 Task: Look for space in Richmond Hill, Canada from 1st August, 2023 to 5th August, 2023 for 3 adults, 1 child in price range Rs.13000 to Rs.20000. Place can be entire place with 2 bedrooms having 3 beds and 2 bathrooms. Property type can be flatguest house, hotel. Booking option can be shelf check-in. Required host language is English.
Action: Mouse moved to (381, 71)
Screenshot: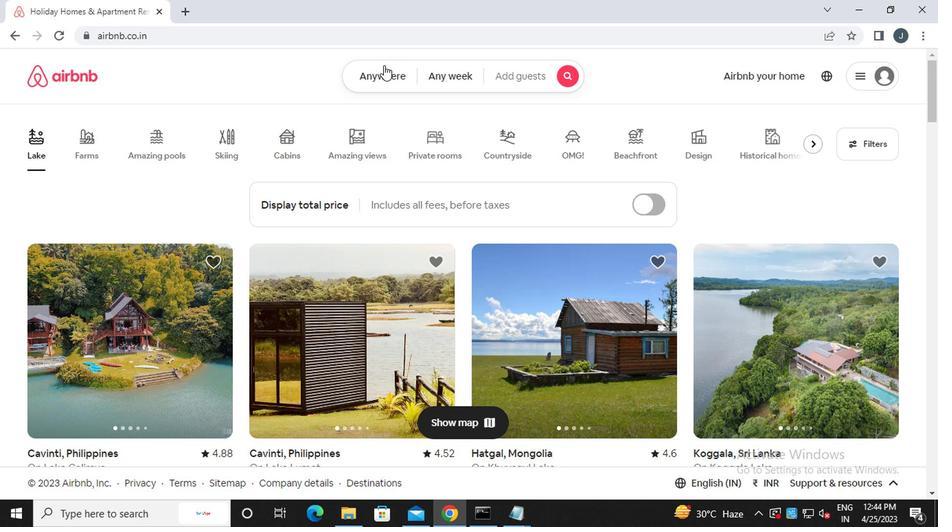 
Action: Mouse pressed left at (381, 71)
Screenshot: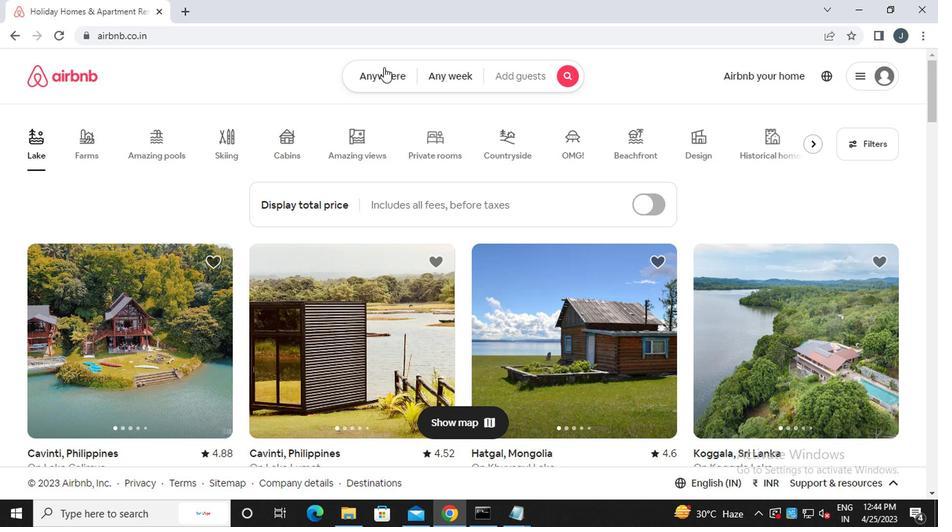 
Action: Mouse moved to (227, 133)
Screenshot: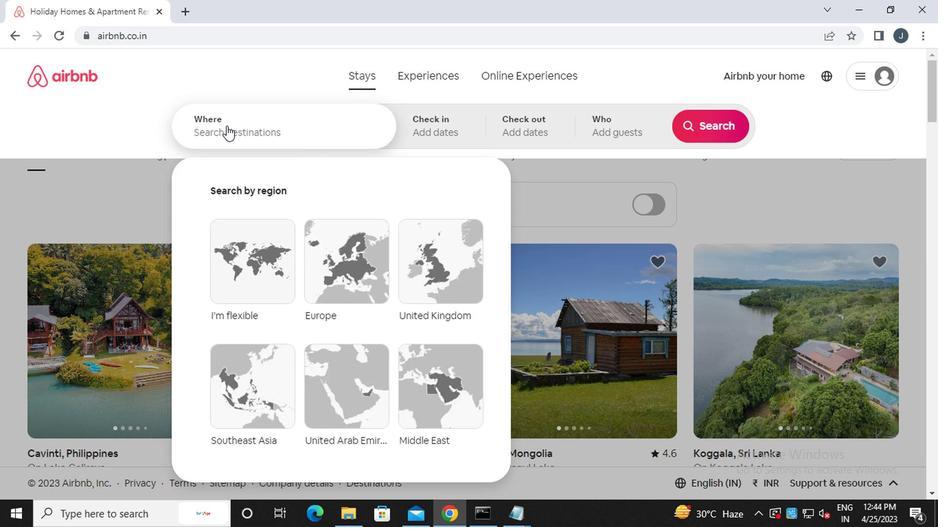 
Action: Mouse pressed left at (227, 133)
Screenshot: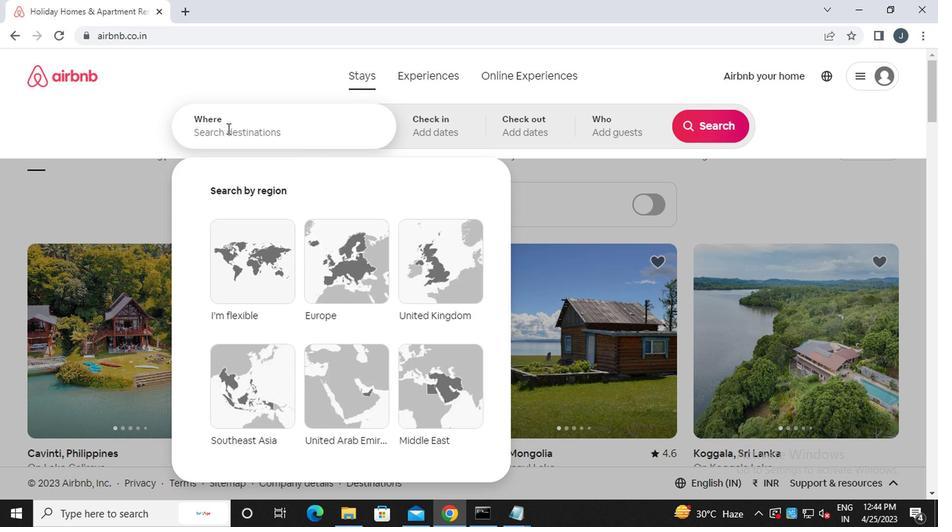 
Action: Mouse moved to (227, 134)
Screenshot: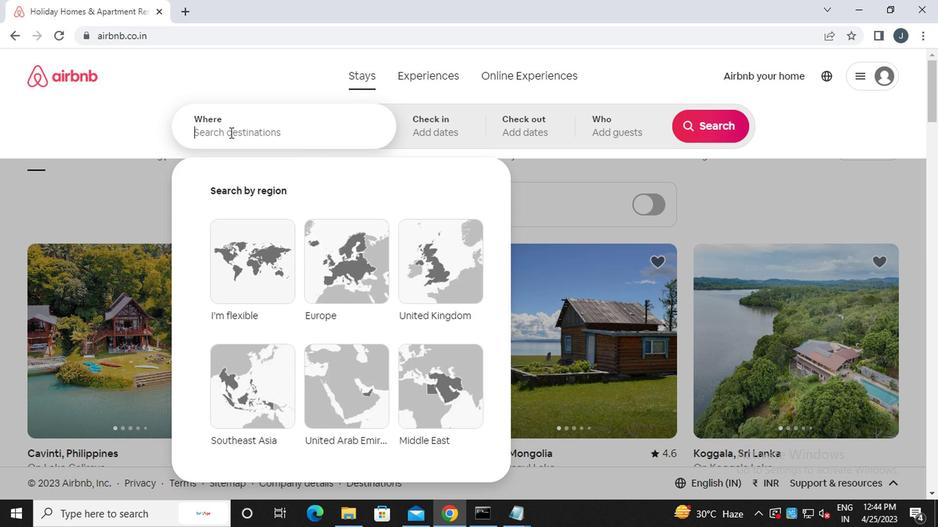 
Action: Key pressed r<Key.caps_lock>ichmond,<Key.caps_lock><Key.backspace><Key.space><Key.caps_lock>h<Key.caps_lock>ills<Key.backspace><Key.backspace><Key.backspace><Key.backspace><Key.backspace>h<Key.caps_lock>ils<Key.backspace>ls,<Key.caps_lock>c<Key.caps_lock>anada
Screenshot: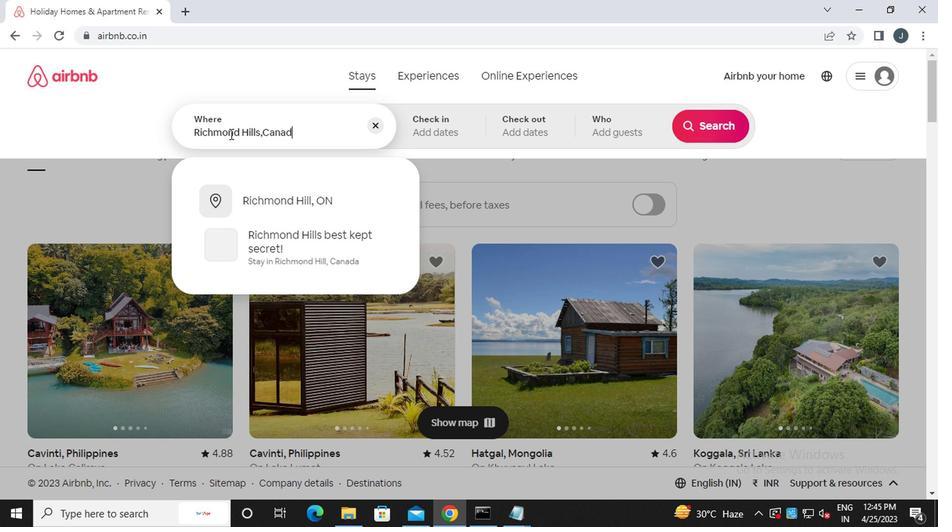 
Action: Mouse moved to (418, 131)
Screenshot: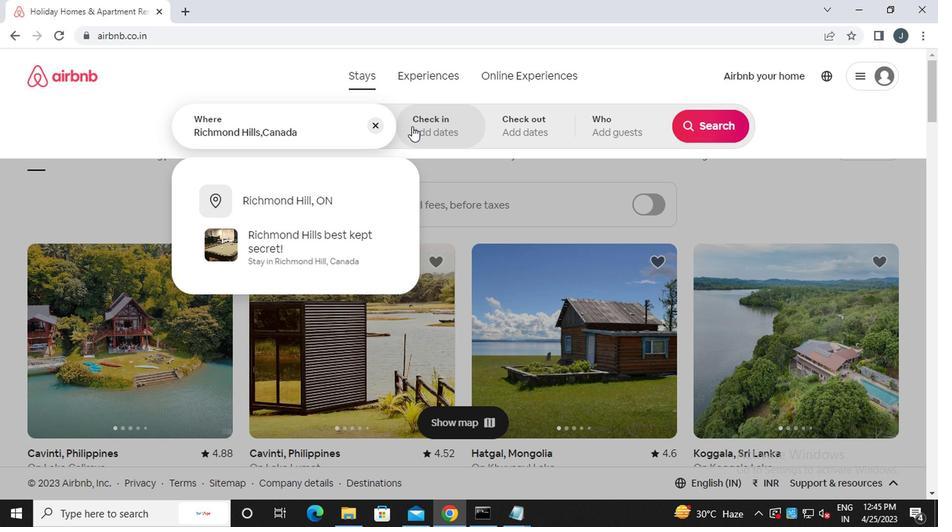 
Action: Mouse pressed left at (418, 131)
Screenshot: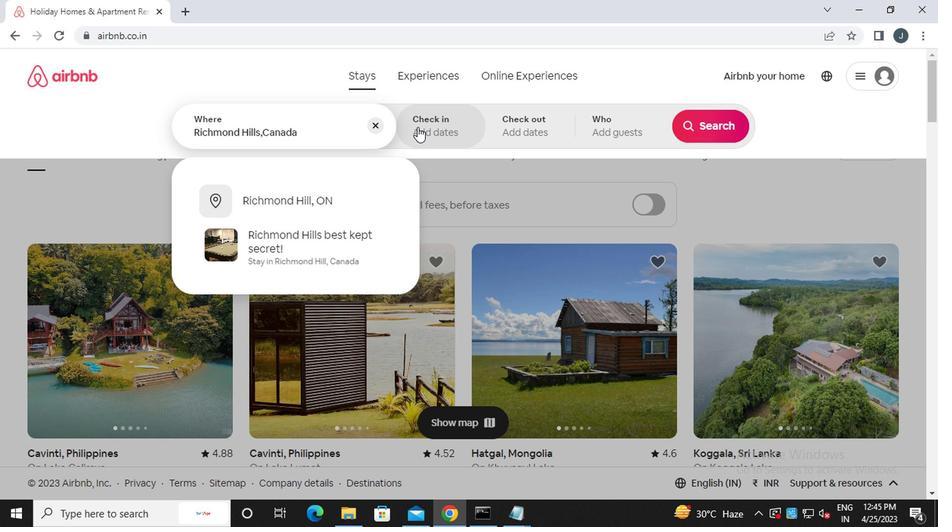 
Action: Mouse moved to (693, 241)
Screenshot: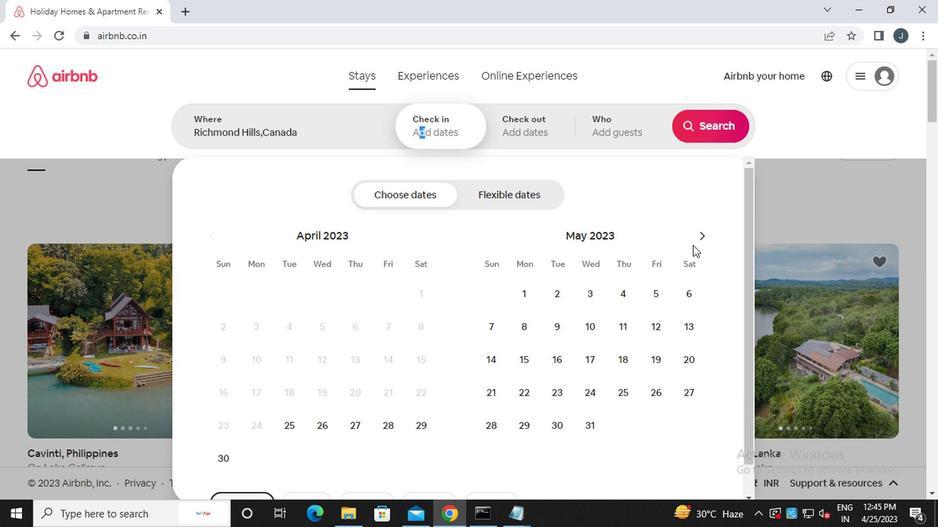 
Action: Mouse pressed left at (693, 241)
Screenshot: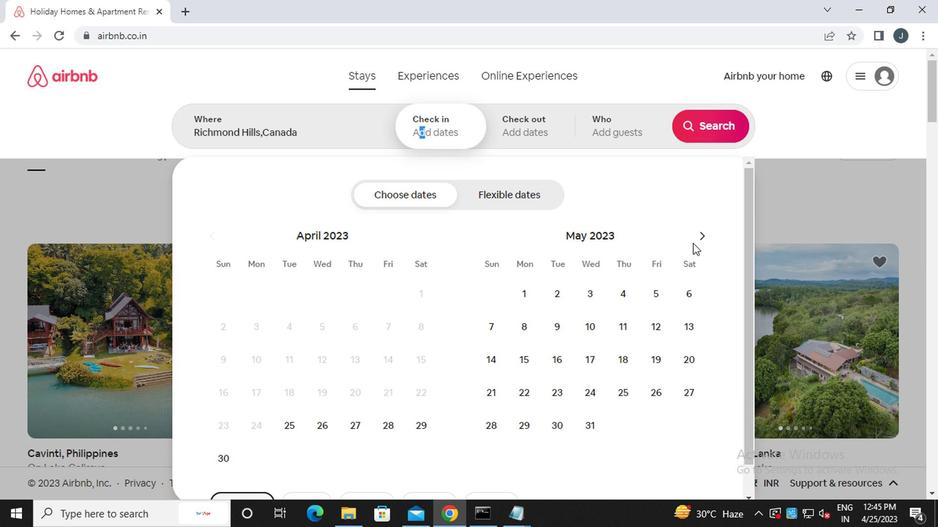 
Action: Mouse moved to (693, 241)
Screenshot: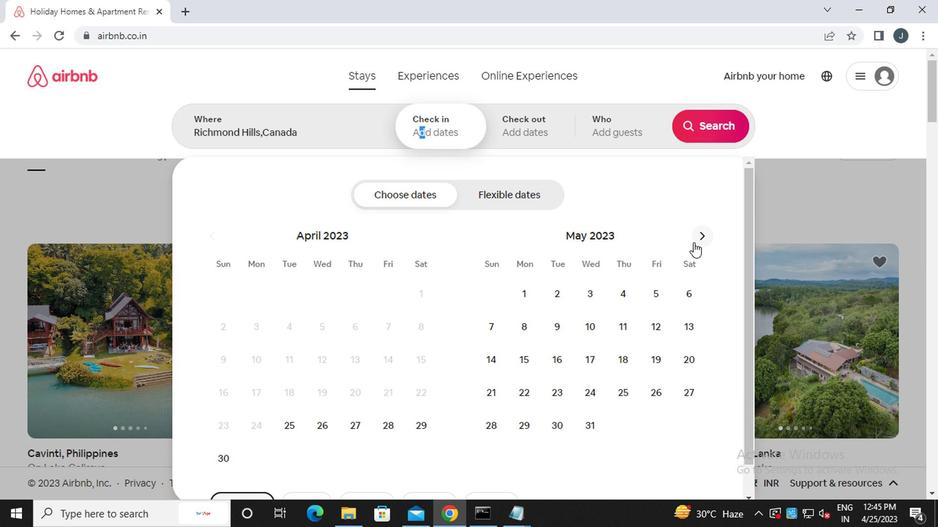
Action: Mouse pressed left at (693, 241)
Screenshot: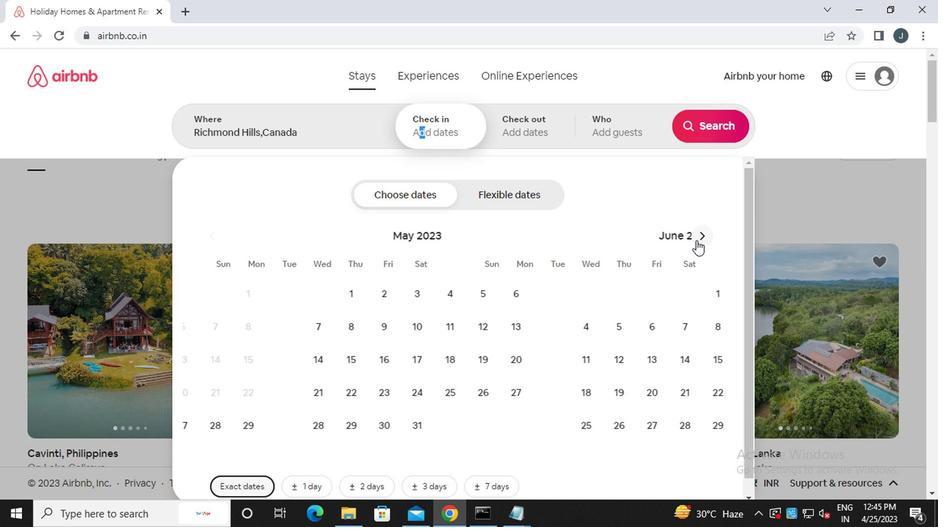 
Action: Mouse moved to (694, 241)
Screenshot: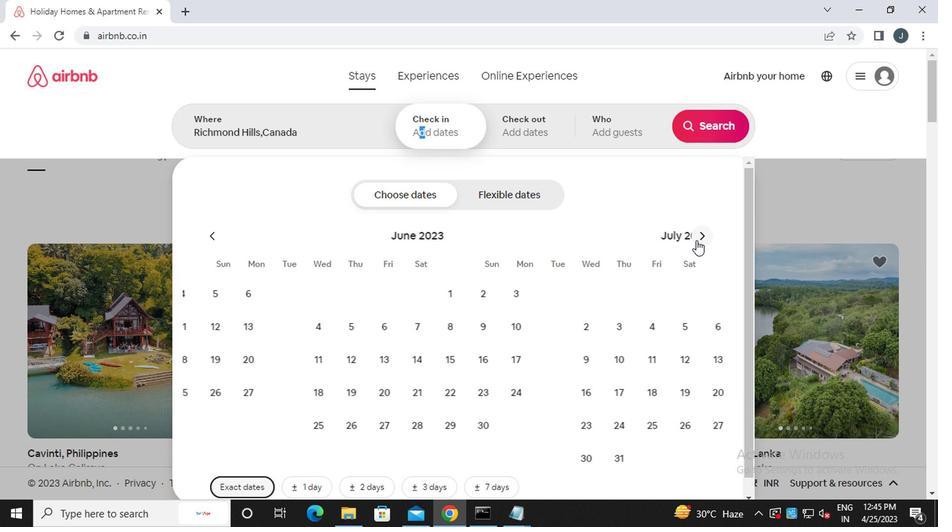 
Action: Mouse pressed left at (694, 241)
Screenshot: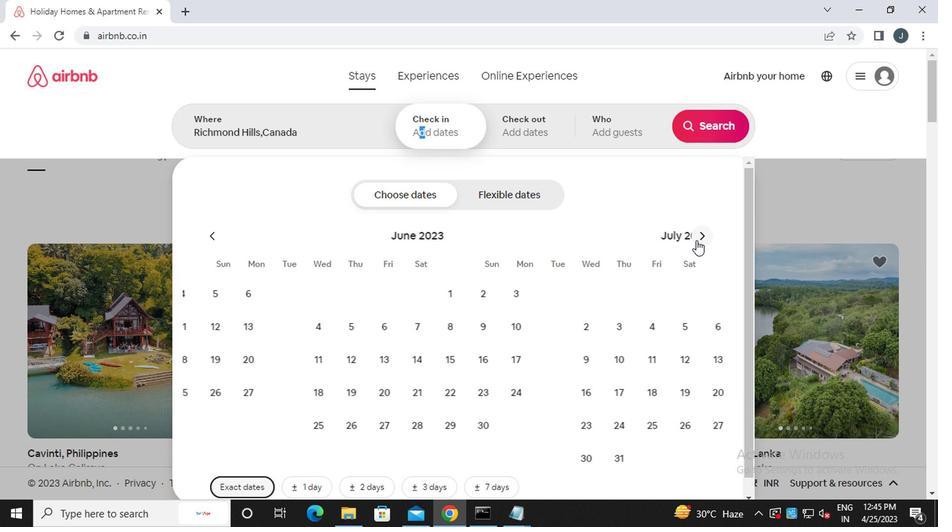 
Action: Mouse moved to (552, 292)
Screenshot: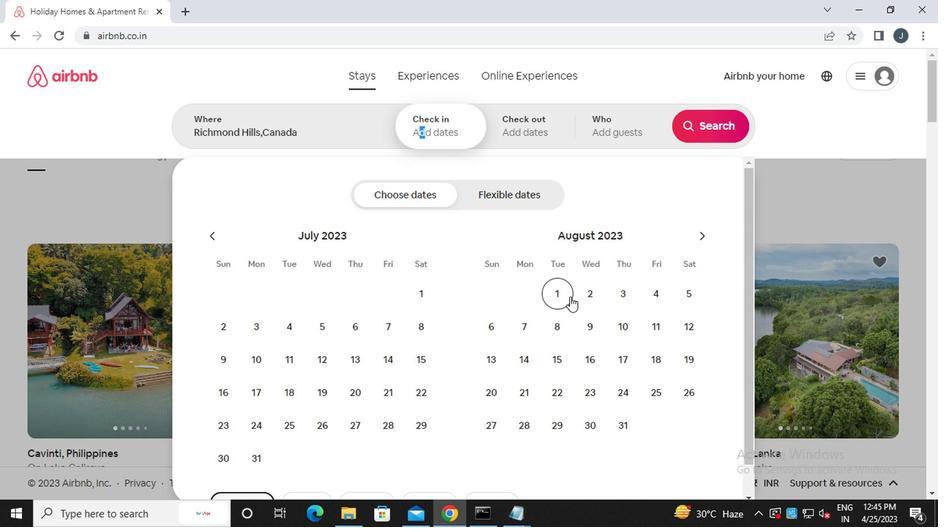 
Action: Mouse pressed left at (552, 292)
Screenshot: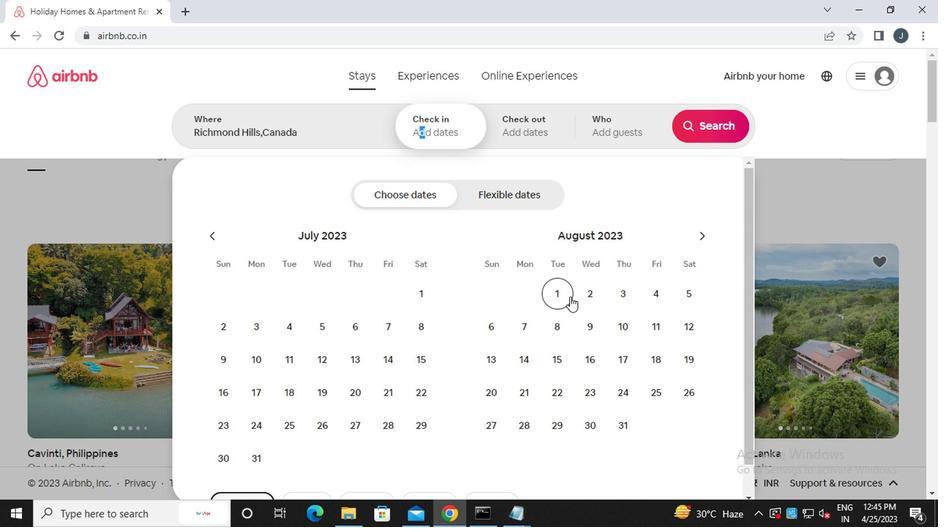 
Action: Mouse moved to (681, 291)
Screenshot: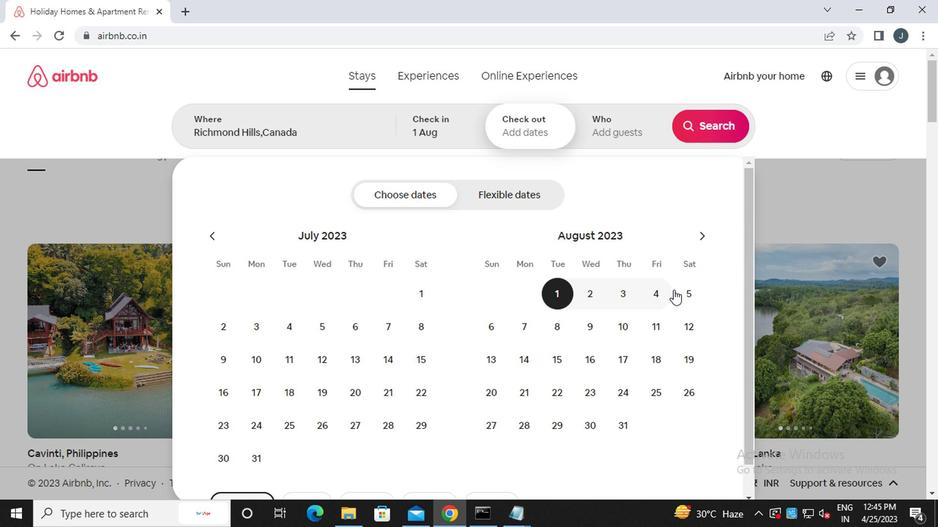 
Action: Mouse pressed left at (681, 291)
Screenshot: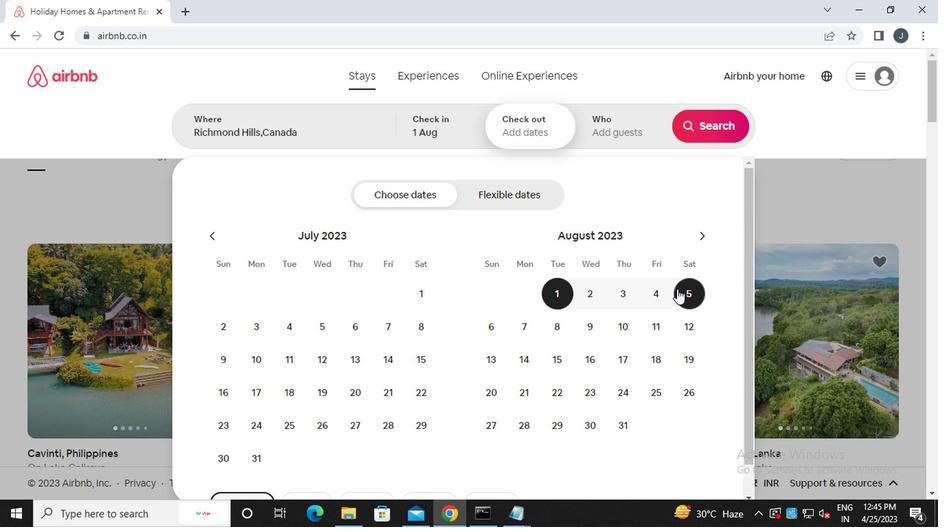 
Action: Mouse moved to (633, 128)
Screenshot: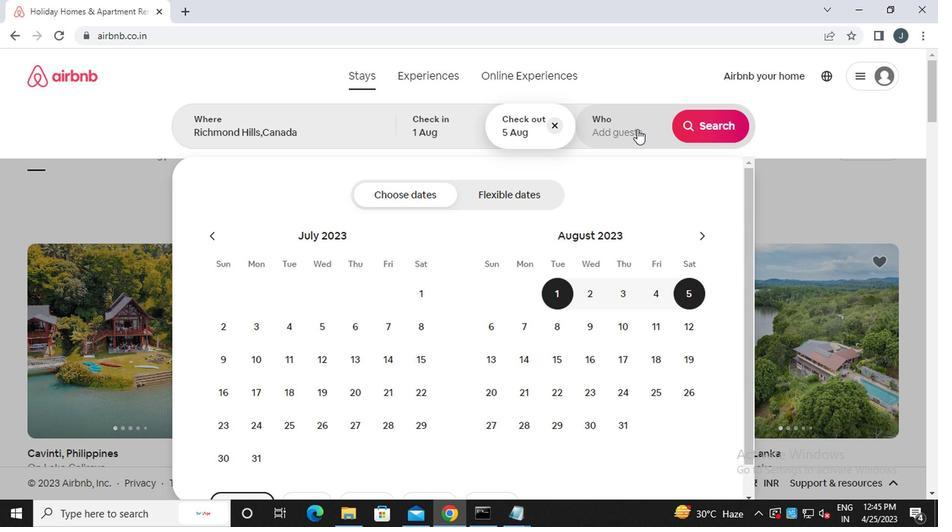 
Action: Mouse pressed left at (633, 128)
Screenshot: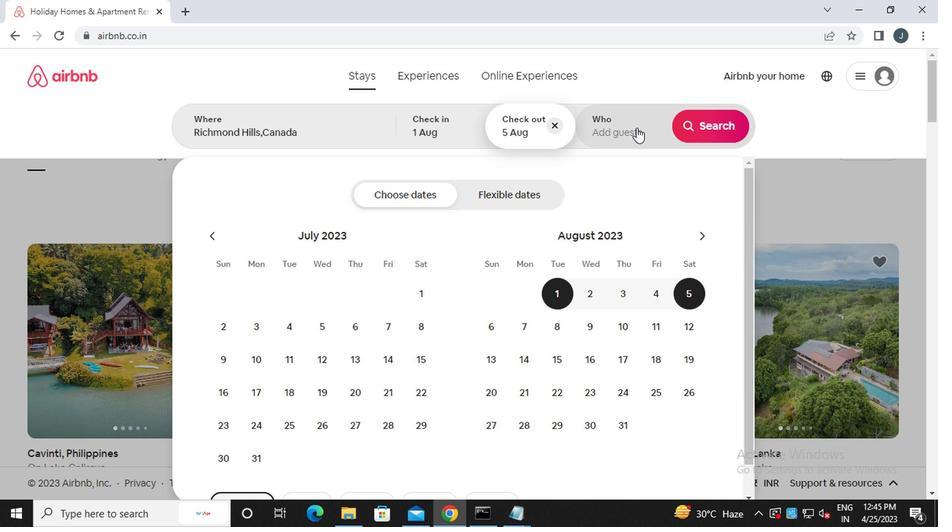 
Action: Mouse moved to (721, 196)
Screenshot: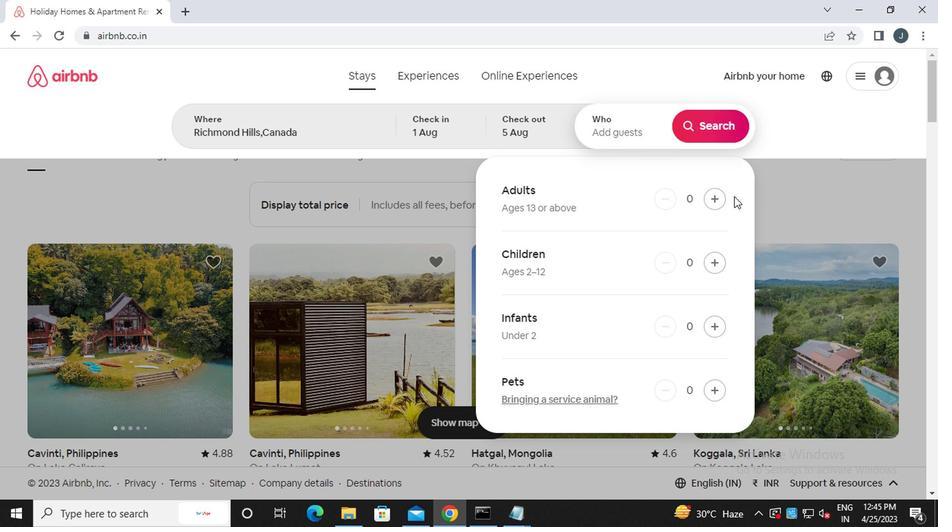 
Action: Mouse pressed left at (721, 196)
Screenshot: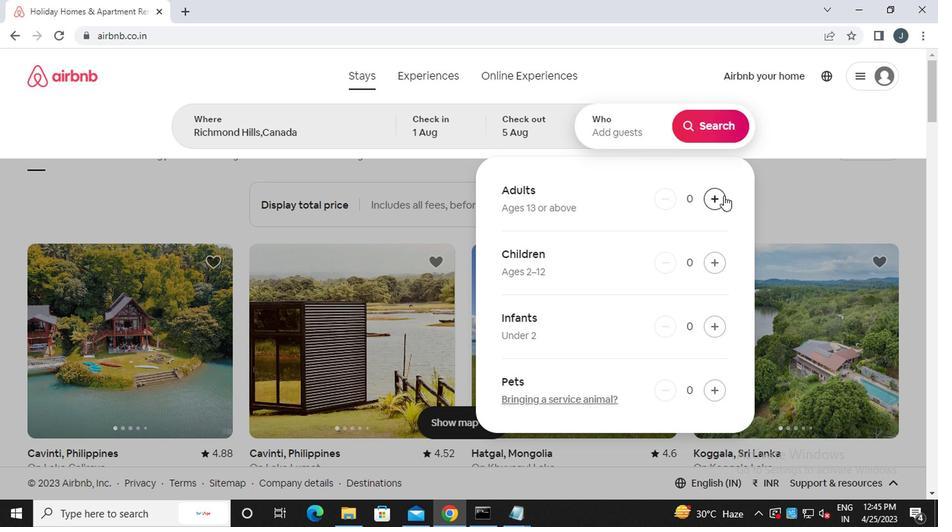 
Action: Mouse pressed left at (721, 196)
Screenshot: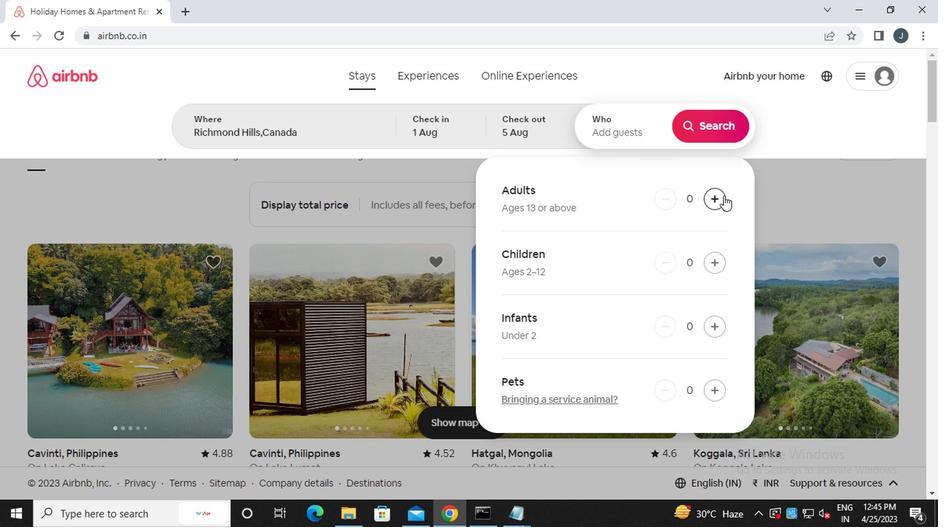 
Action: Mouse pressed left at (721, 196)
Screenshot: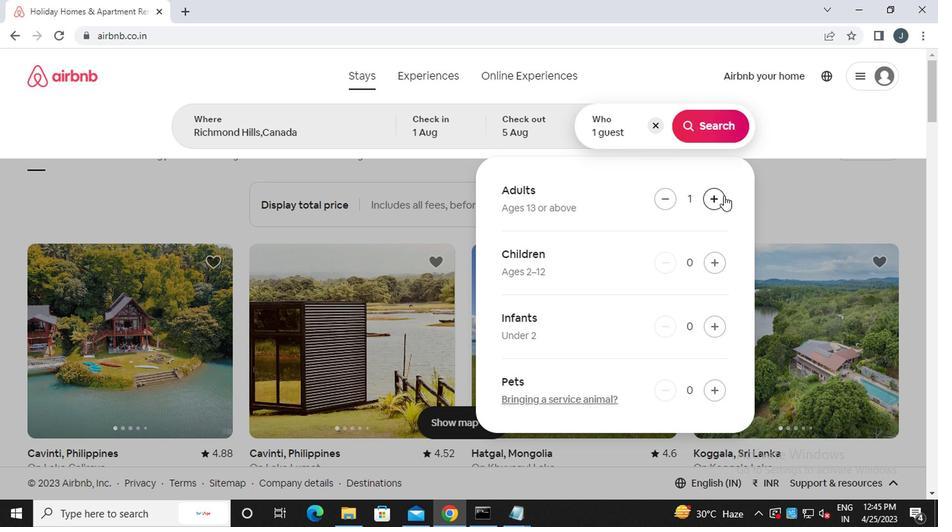 
Action: Mouse moved to (712, 258)
Screenshot: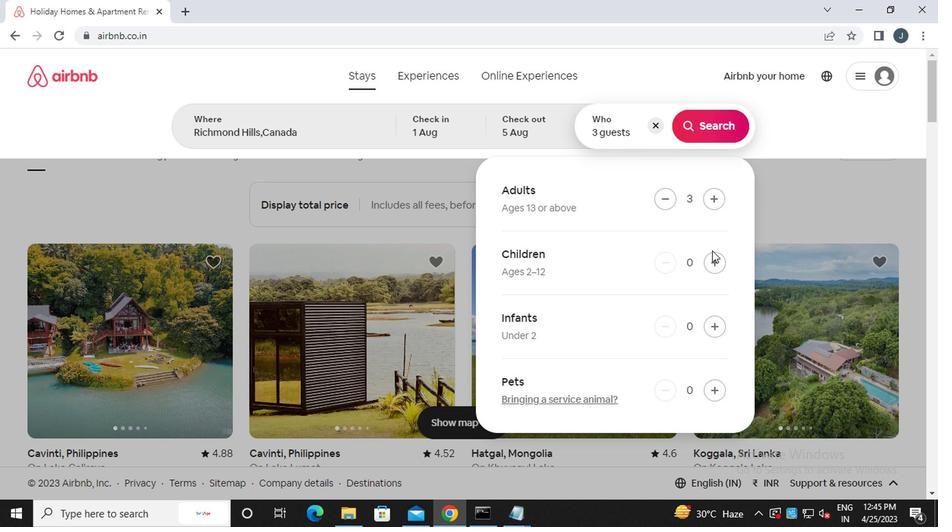 
Action: Mouse pressed left at (712, 258)
Screenshot: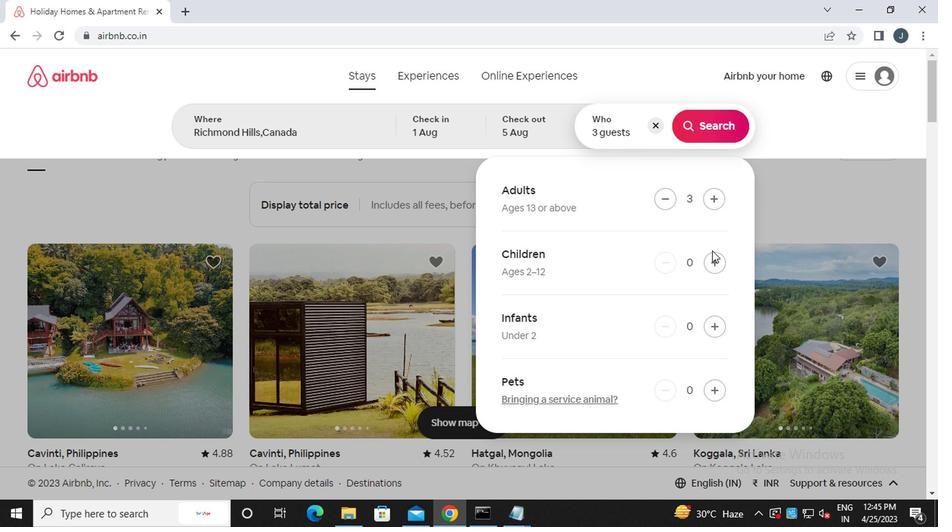 
Action: Mouse moved to (718, 133)
Screenshot: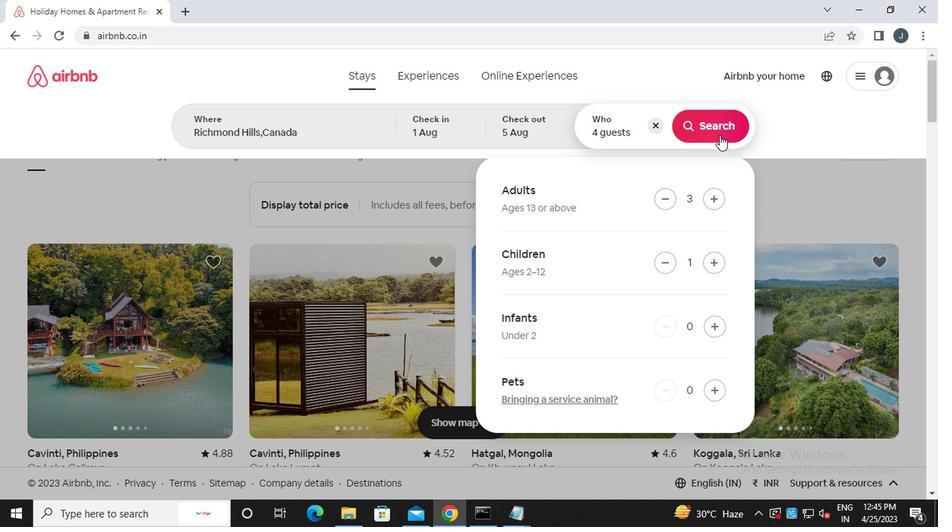 
Action: Mouse pressed left at (718, 133)
Screenshot: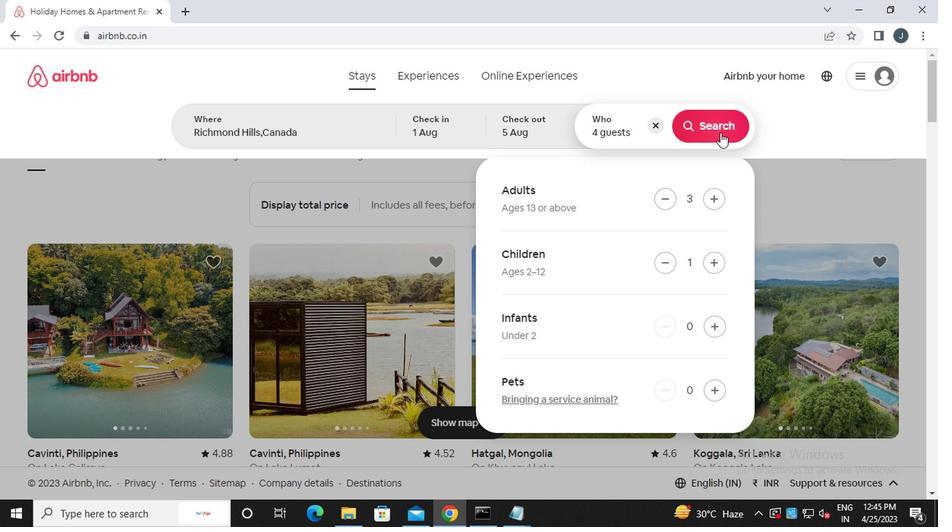 
Action: Mouse moved to (877, 135)
Screenshot: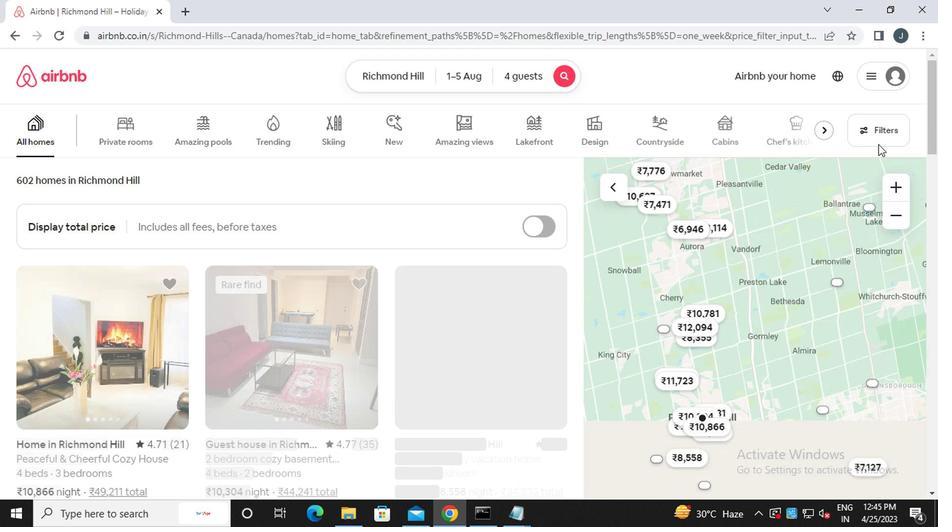 
Action: Mouse pressed left at (877, 135)
Screenshot: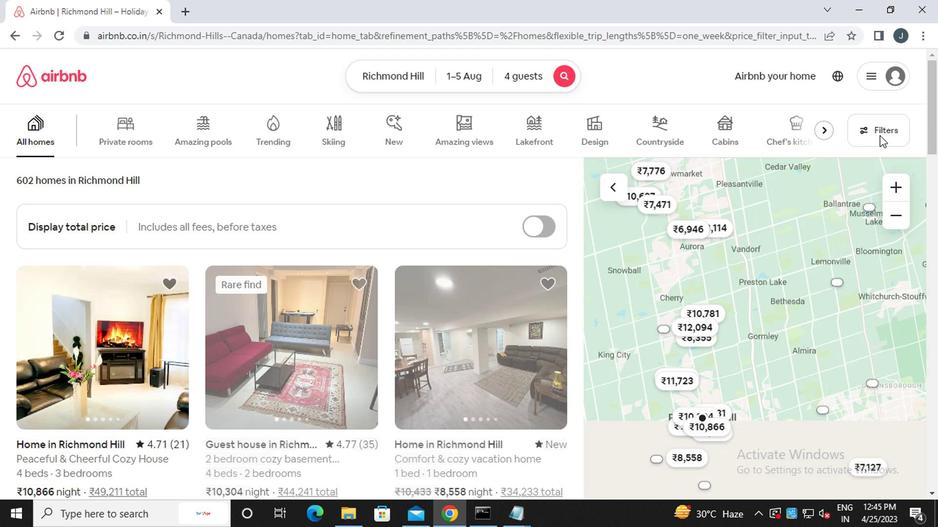 
Action: Mouse moved to (349, 313)
Screenshot: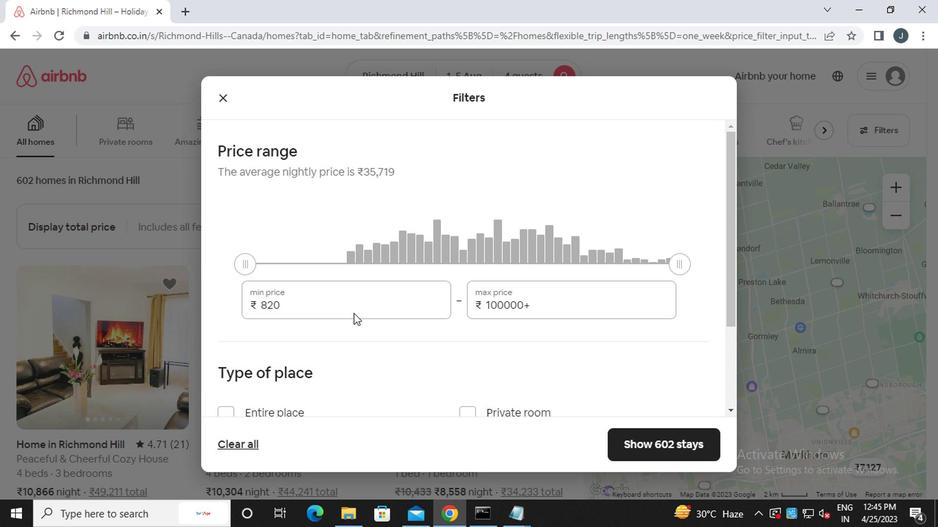
Action: Mouse pressed left at (349, 313)
Screenshot: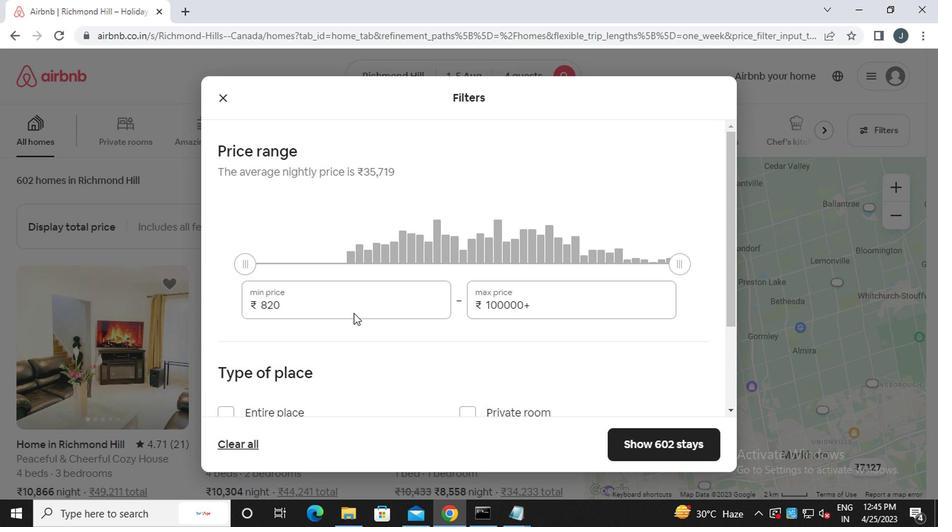 
Action: Mouse moved to (340, 311)
Screenshot: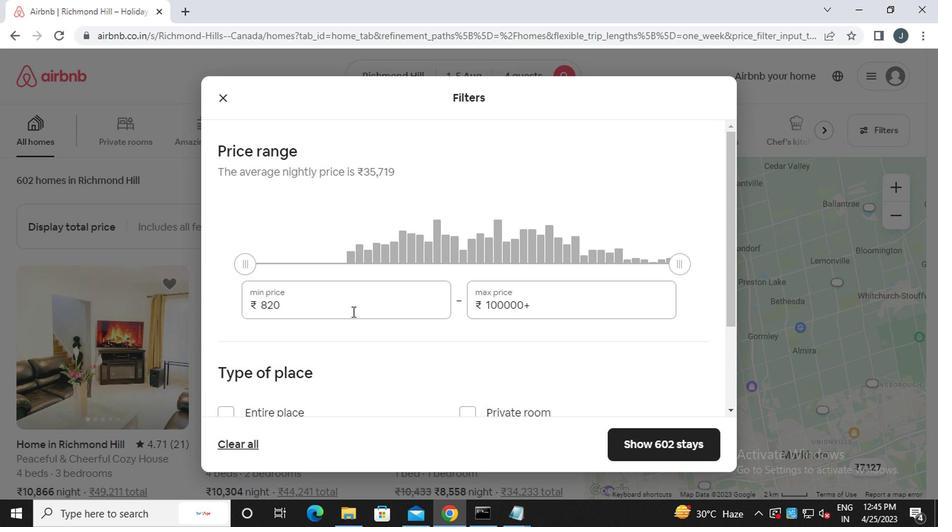 
Action: Key pressed <Key.backspace><Key.backspace><Key.backspace><<97>><<99>><<96>><<96>><<96>>
Screenshot: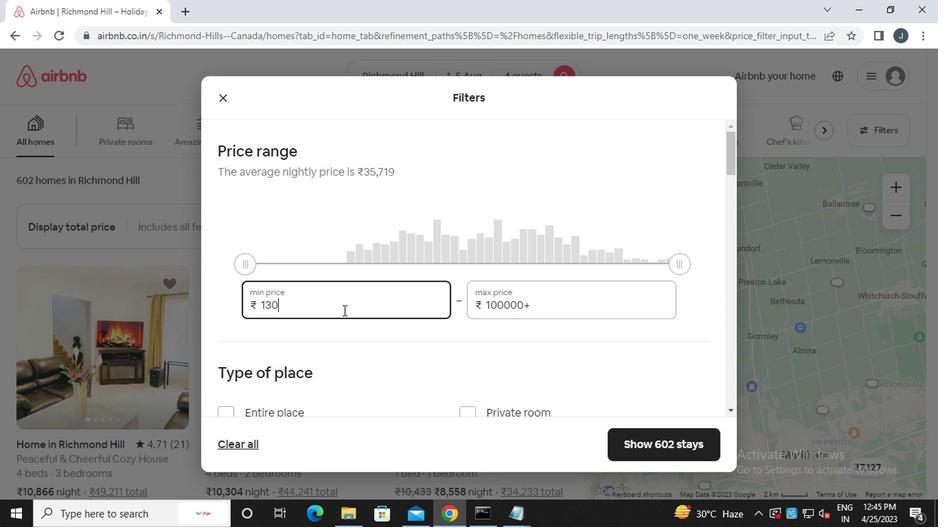 
Action: Mouse moved to (567, 307)
Screenshot: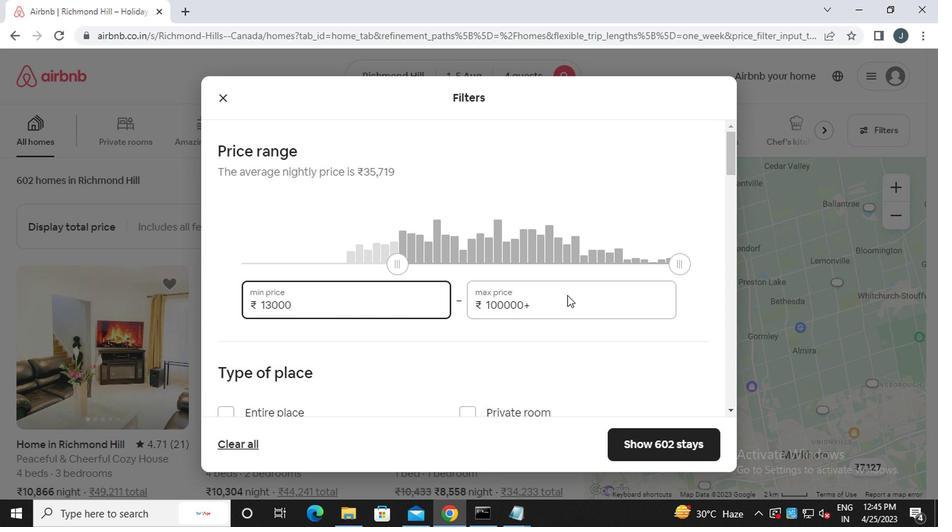 
Action: Mouse pressed left at (567, 307)
Screenshot: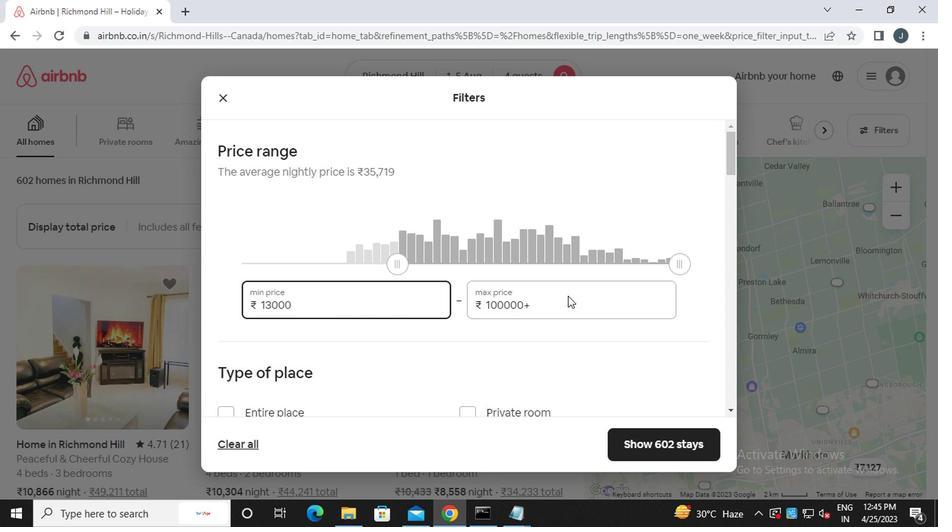 
Action: Mouse moved to (562, 299)
Screenshot: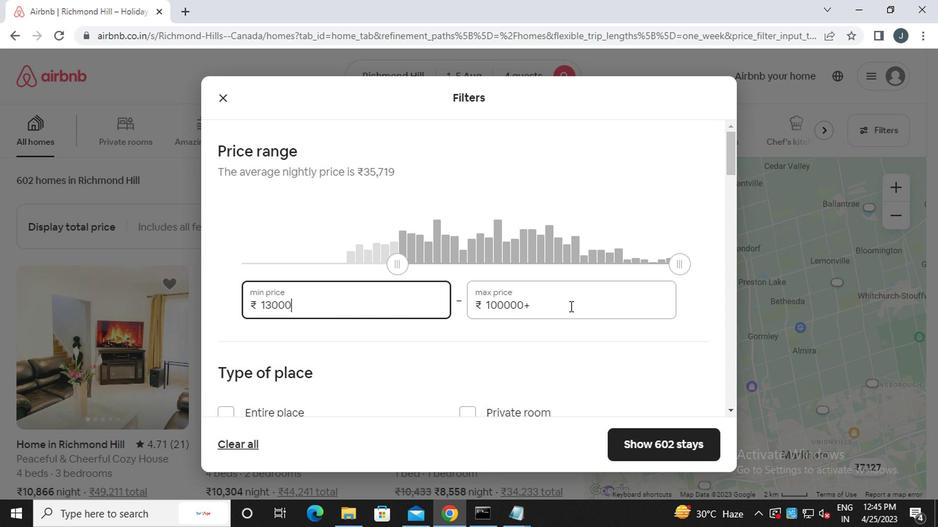 
Action: Key pressed <Key.backspace><Key.backspace><Key.backspace><Key.backspace><Key.backspace><Key.backspace><Key.backspace><Key.backspace><Key.backspace><Key.backspace><Key.backspace><Key.backspace><Key.backspace><<98>><<96>><<96>><<96>><<96>>
Screenshot: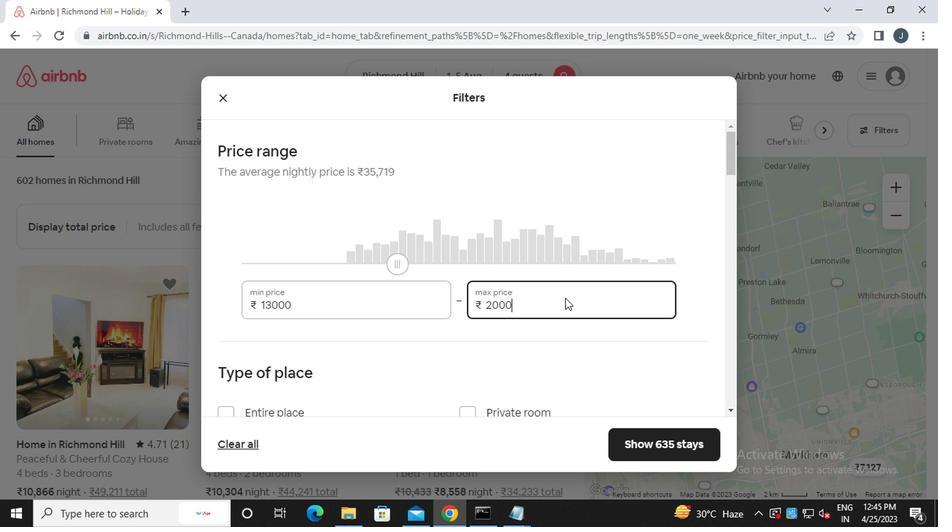 
Action: Mouse moved to (554, 300)
Screenshot: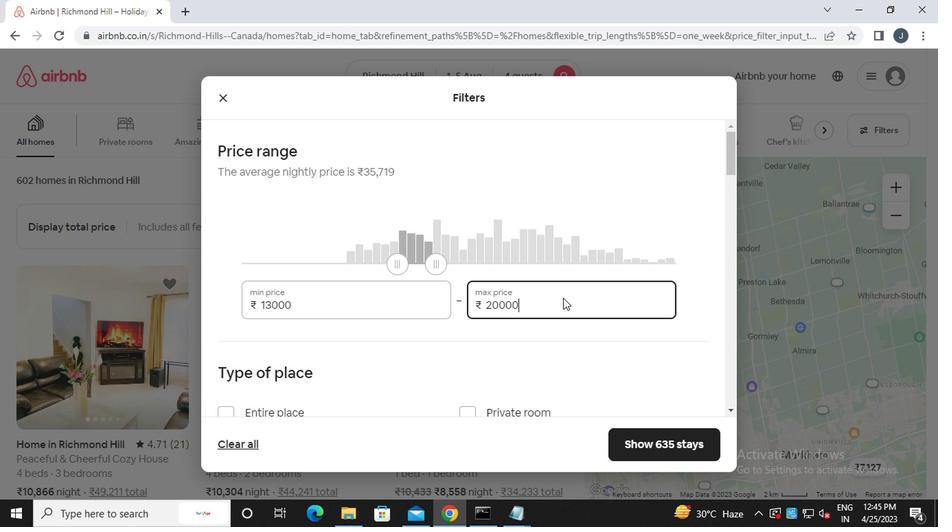 
Action: Mouse scrolled (554, 300) with delta (0, 0)
Screenshot: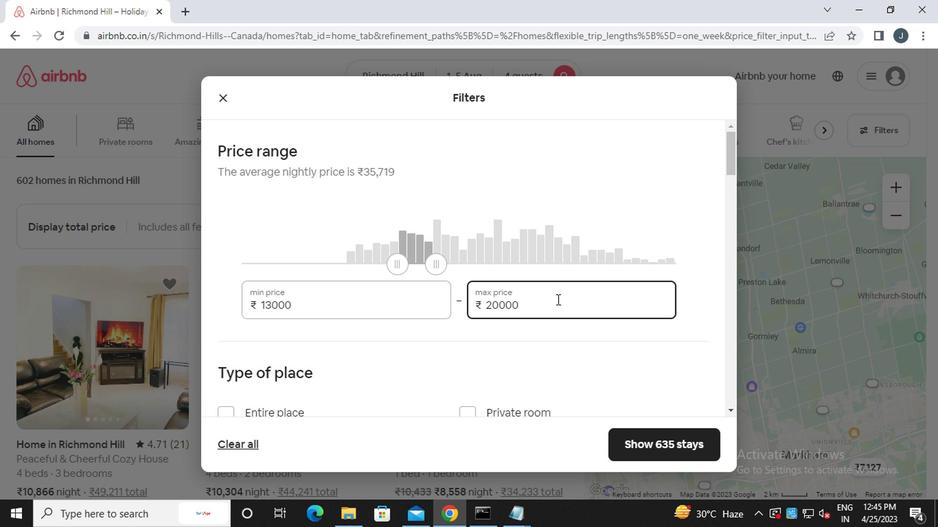 
Action: Mouse scrolled (554, 300) with delta (0, 0)
Screenshot: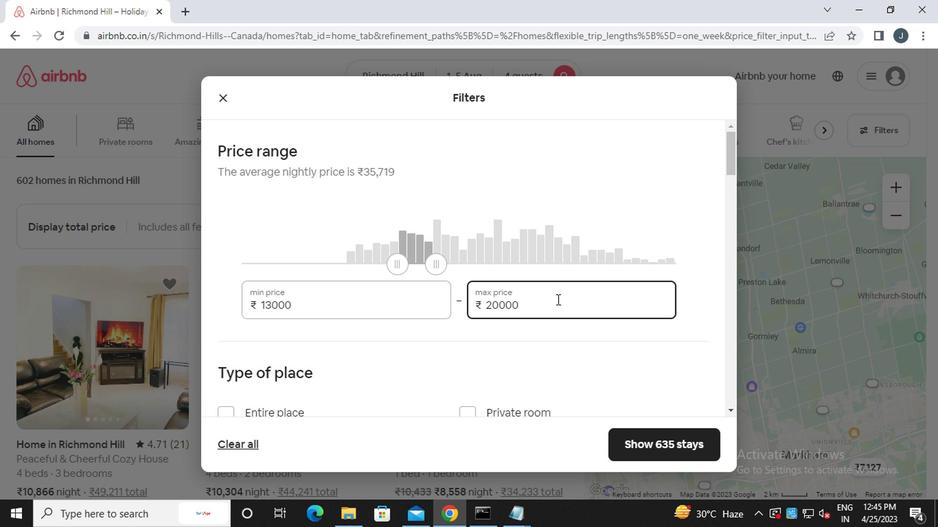 
Action: Mouse moved to (223, 281)
Screenshot: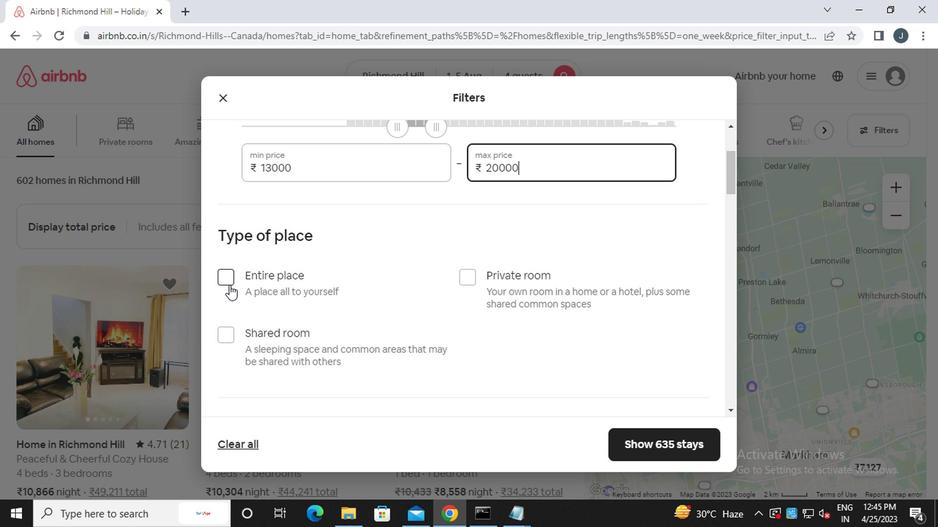 
Action: Mouse pressed left at (223, 281)
Screenshot: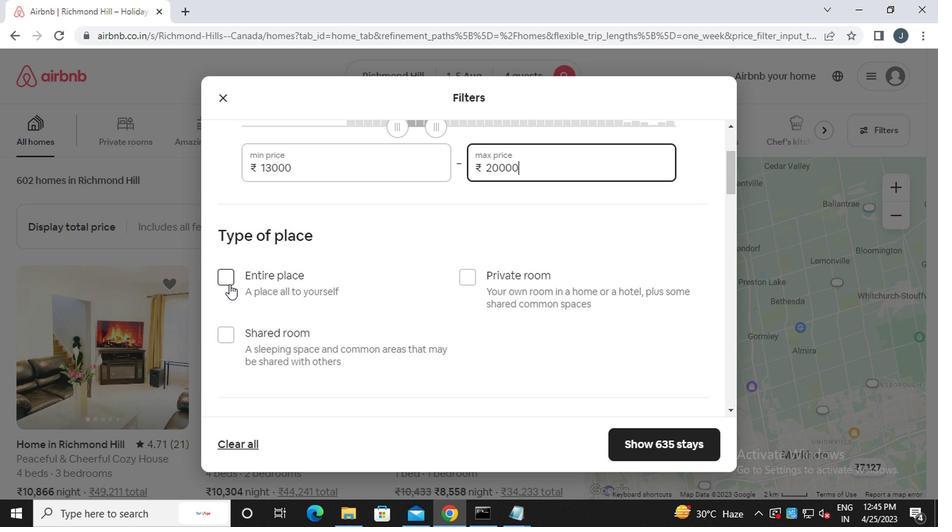 
Action: Mouse moved to (322, 304)
Screenshot: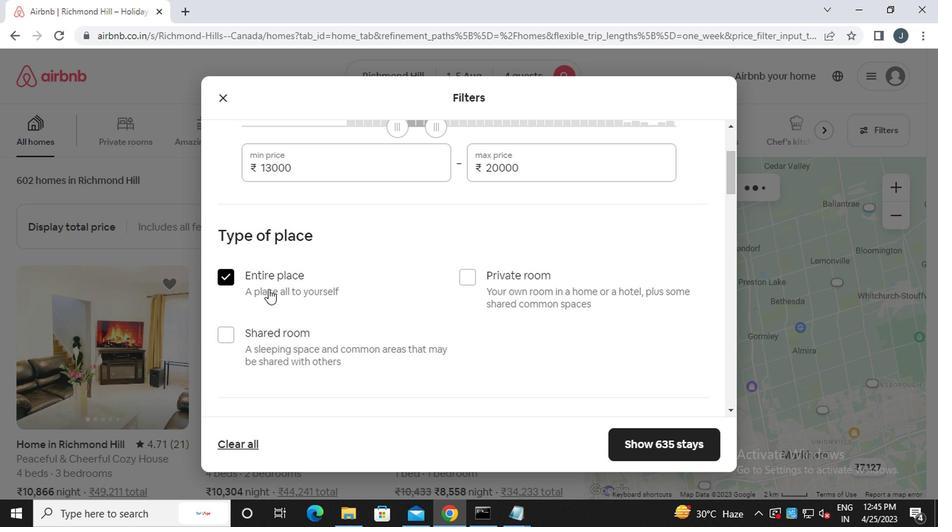 
Action: Mouse scrolled (322, 303) with delta (0, 0)
Screenshot: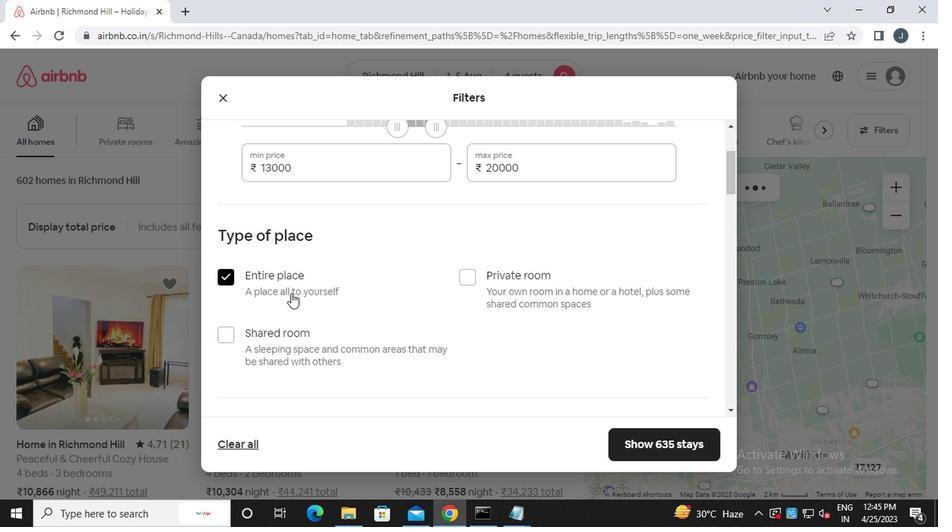 
Action: Mouse scrolled (322, 303) with delta (0, 0)
Screenshot: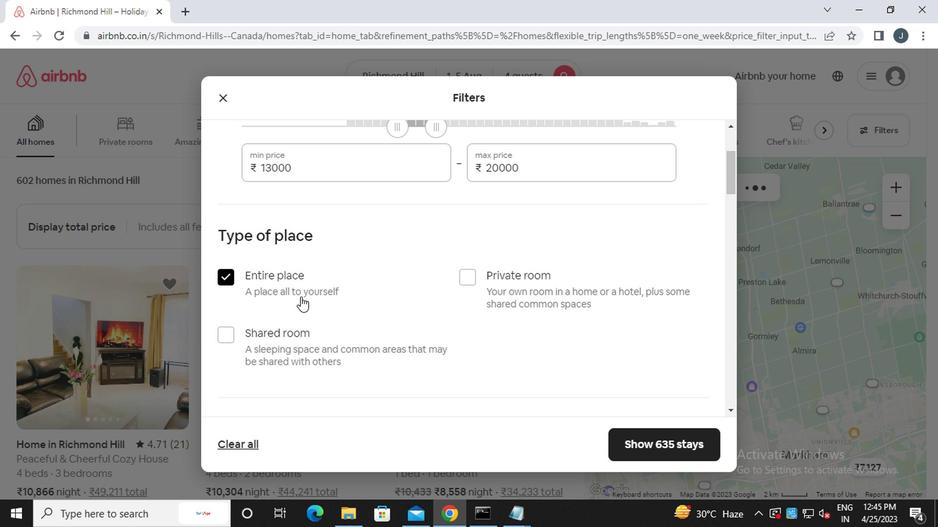
Action: Mouse scrolled (322, 303) with delta (0, 0)
Screenshot: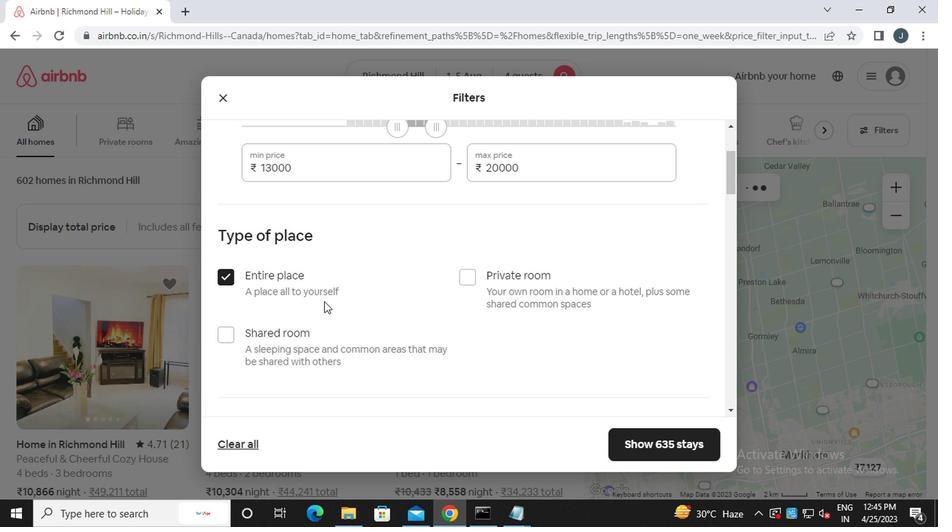 
Action: Mouse moved to (347, 296)
Screenshot: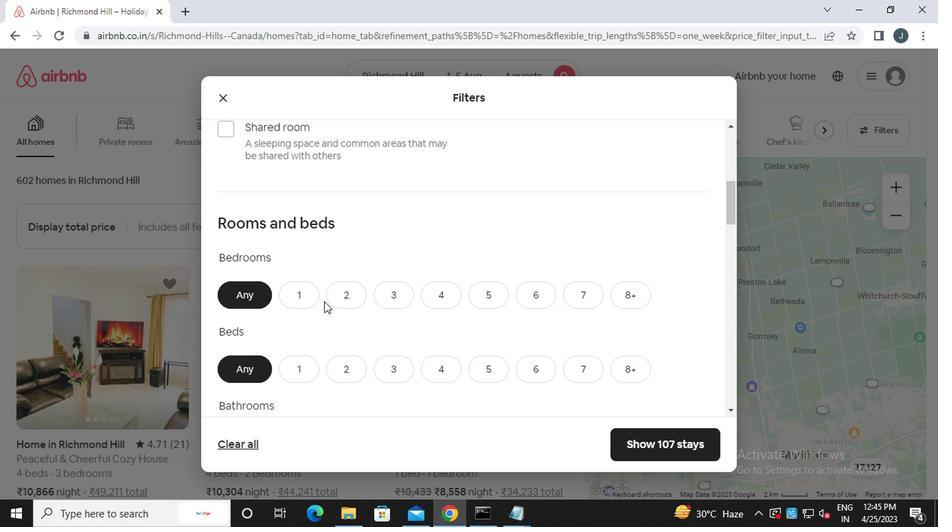 
Action: Mouse pressed left at (347, 296)
Screenshot: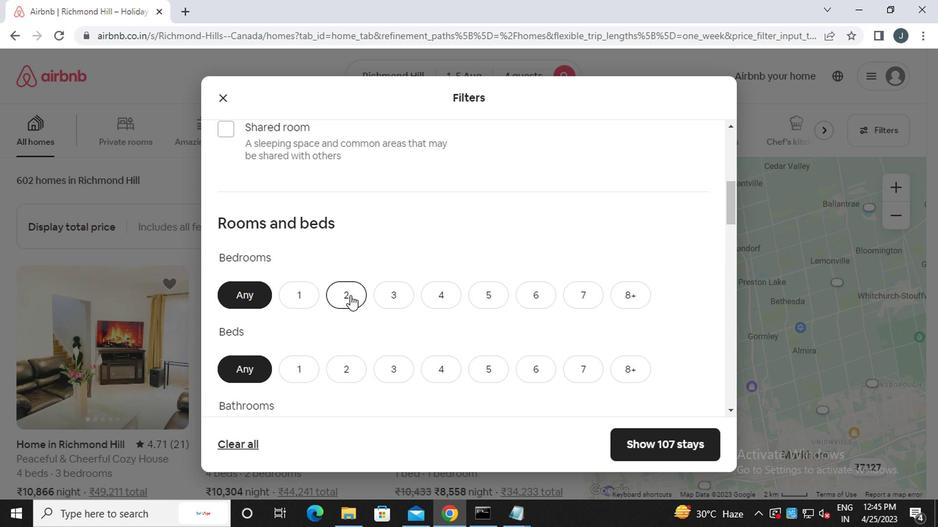 
Action: Mouse moved to (390, 368)
Screenshot: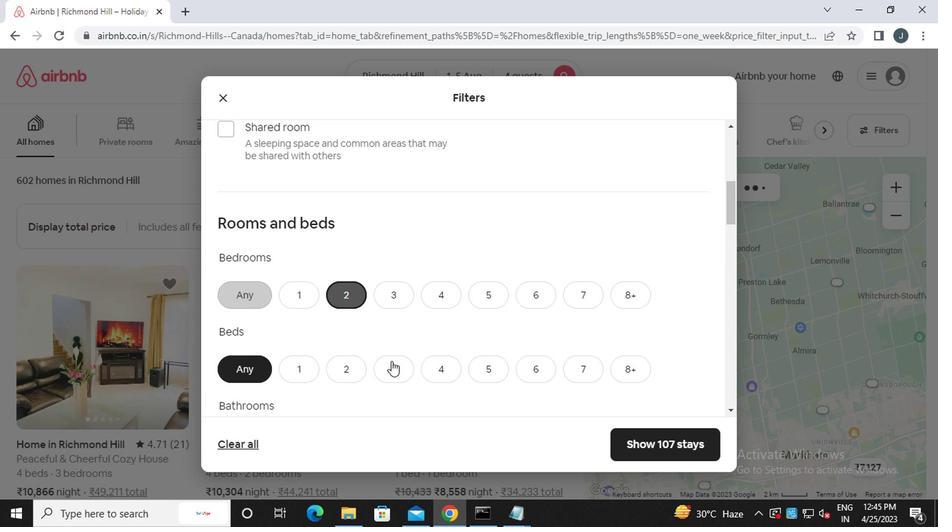
Action: Mouse pressed left at (390, 368)
Screenshot: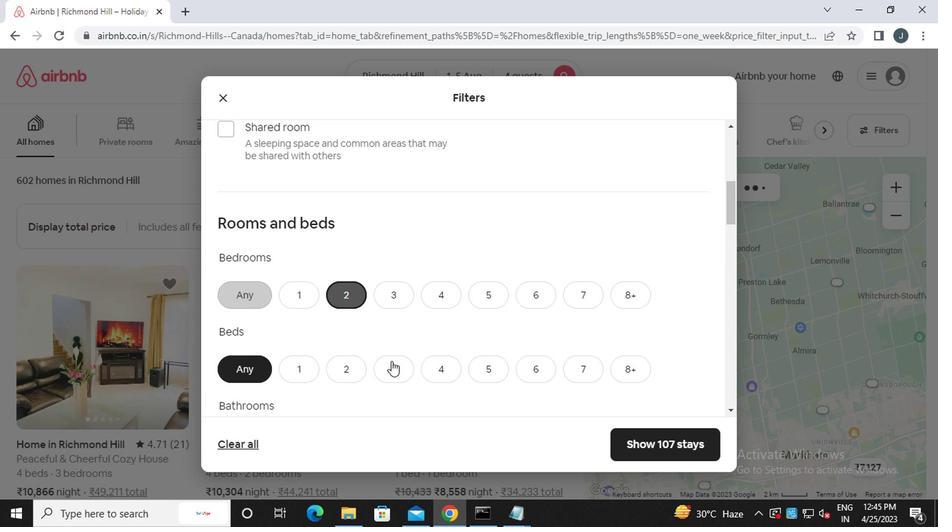 
Action: Mouse moved to (386, 366)
Screenshot: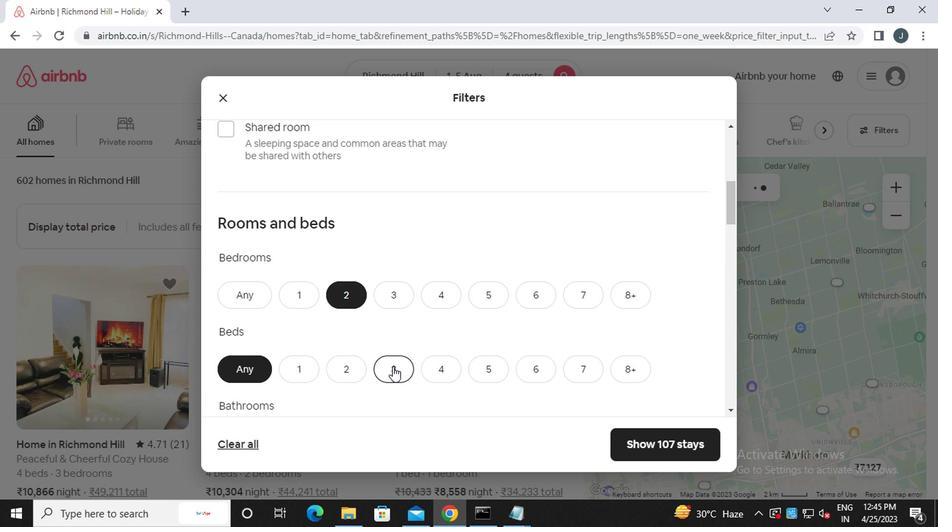 
Action: Mouse scrolled (386, 365) with delta (0, 0)
Screenshot: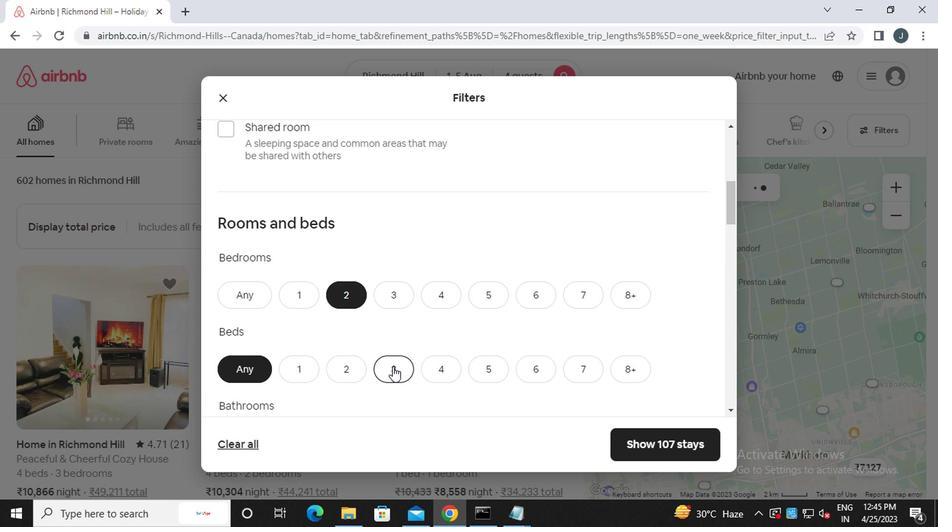 
Action: Mouse moved to (385, 365)
Screenshot: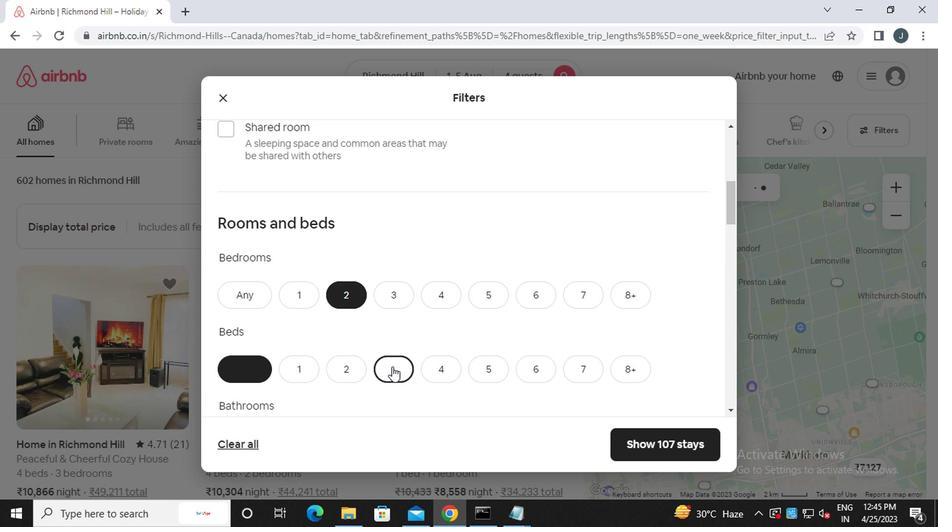 
Action: Mouse scrolled (385, 365) with delta (0, 0)
Screenshot: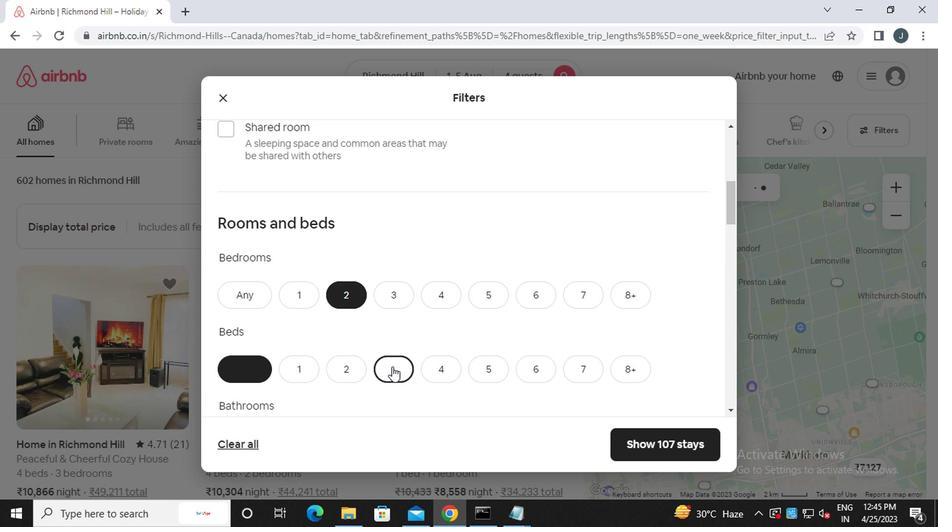 
Action: Mouse moved to (381, 364)
Screenshot: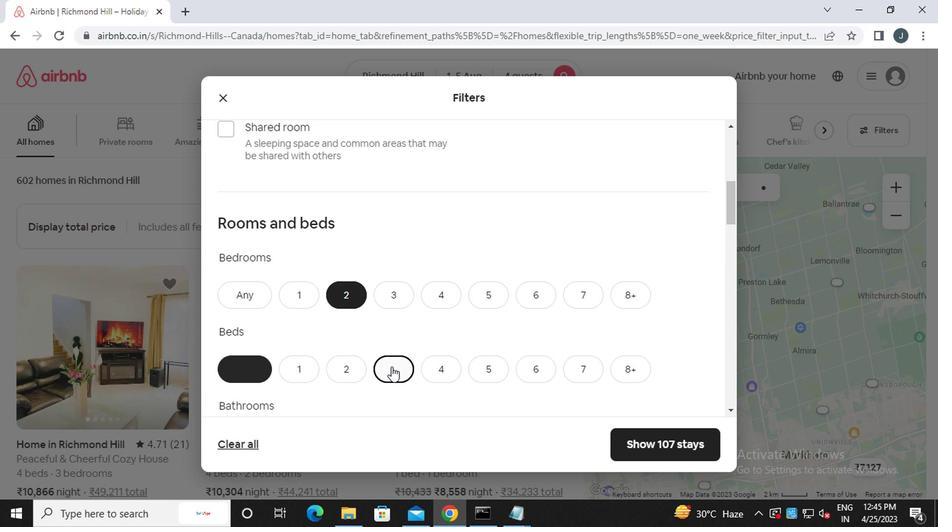 
Action: Mouse scrolled (381, 363) with delta (0, 0)
Screenshot: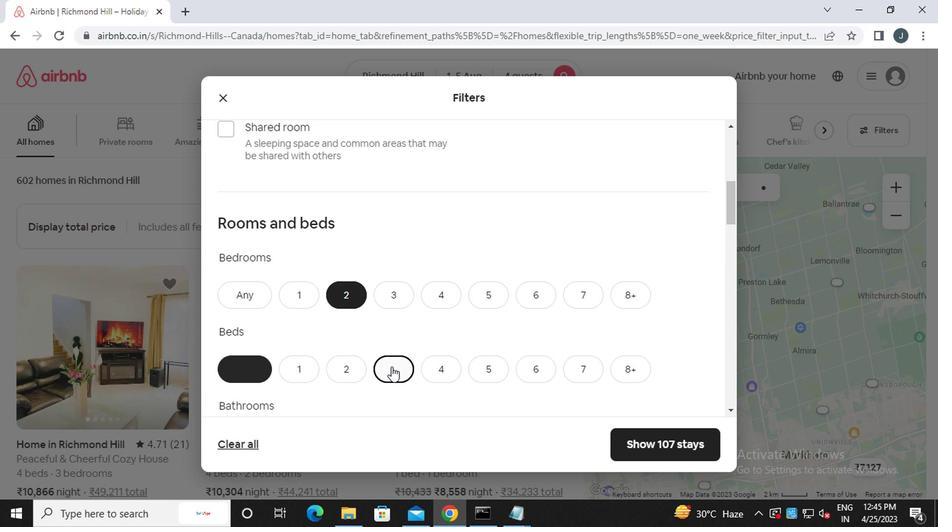 
Action: Mouse moved to (338, 243)
Screenshot: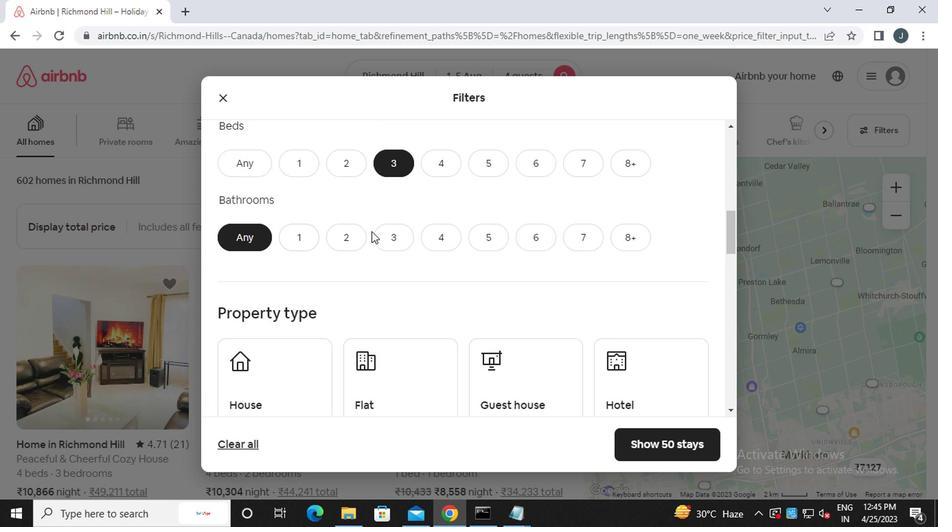 
Action: Mouse pressed left at (338, 243)
Screenshot: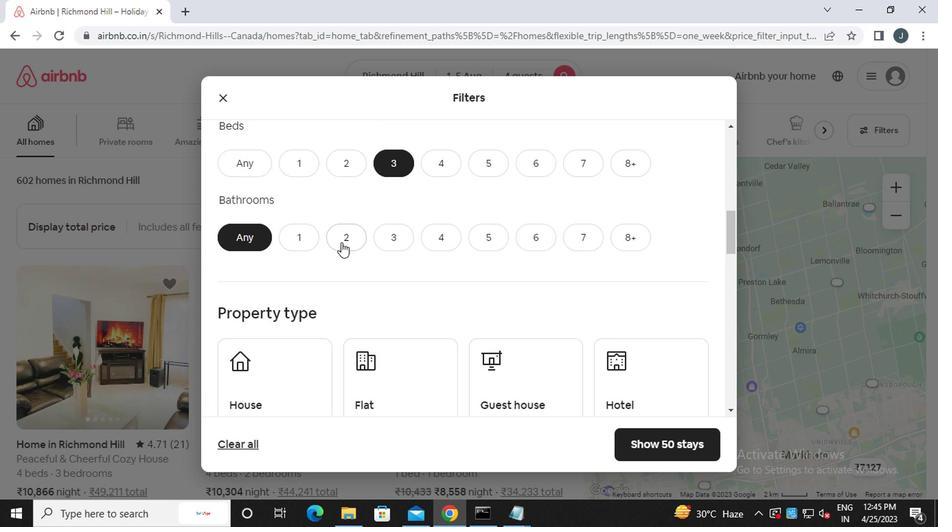 
Action: Mouse moved to (396, 270)
Screenshot: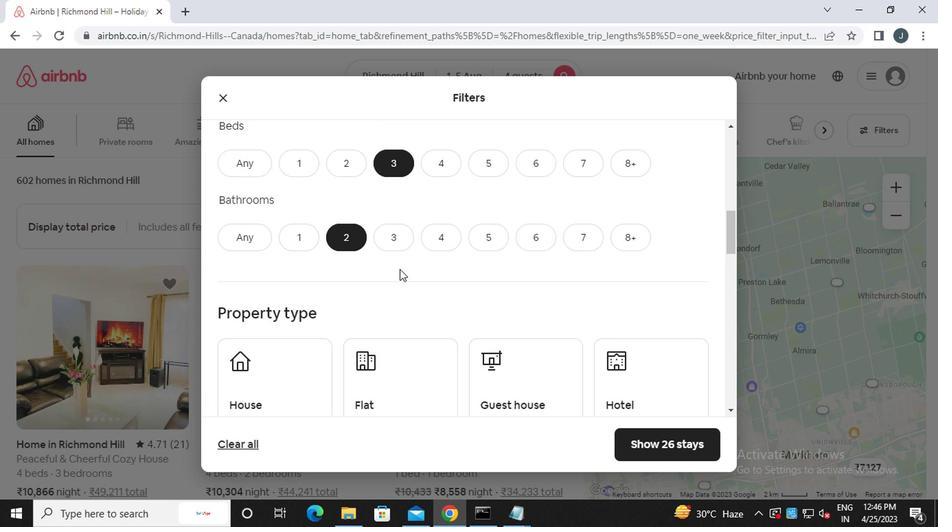 
Action: Mouse scrolled (396, 269) with delta (0, 0)
Screenshot: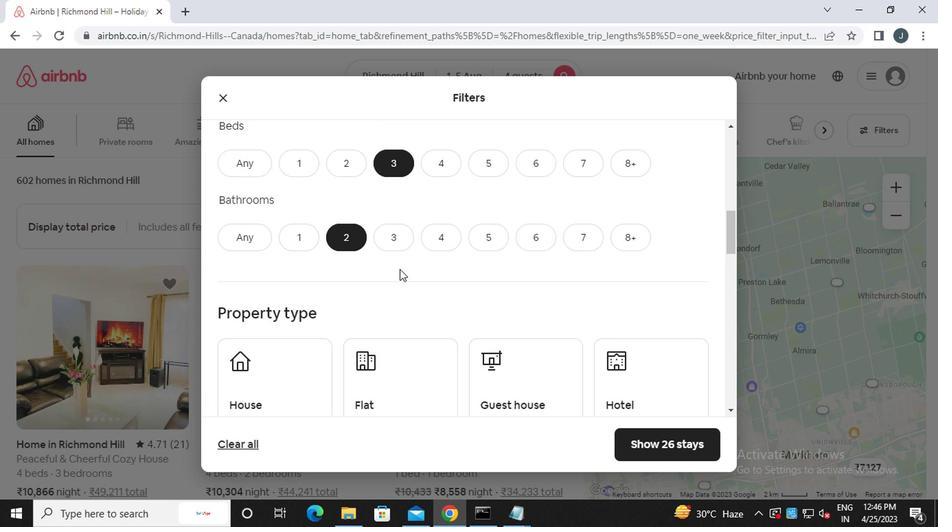 
Action: Mouse scrolled (396, 269) with delta (0, 0)
Screenshot: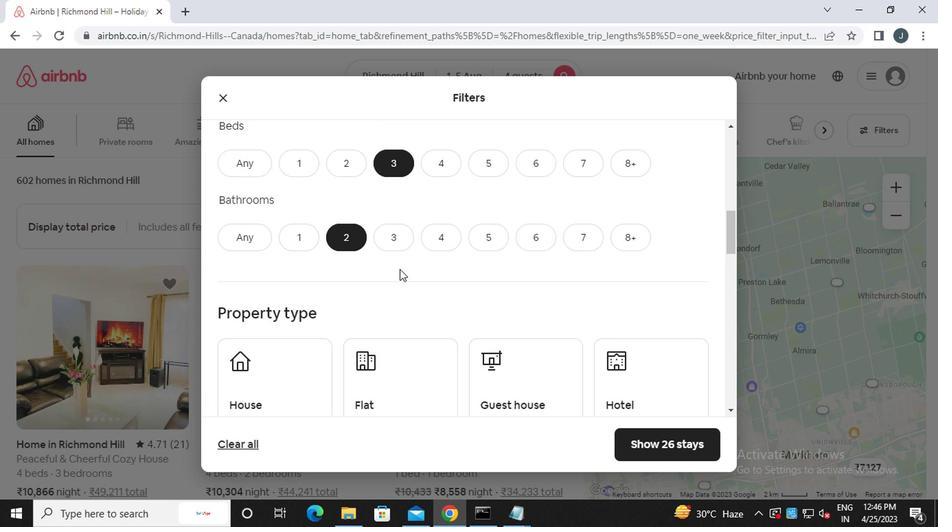 
Action: Mouse scrolled (396, 269) with delta (0, 0)
Screenshot: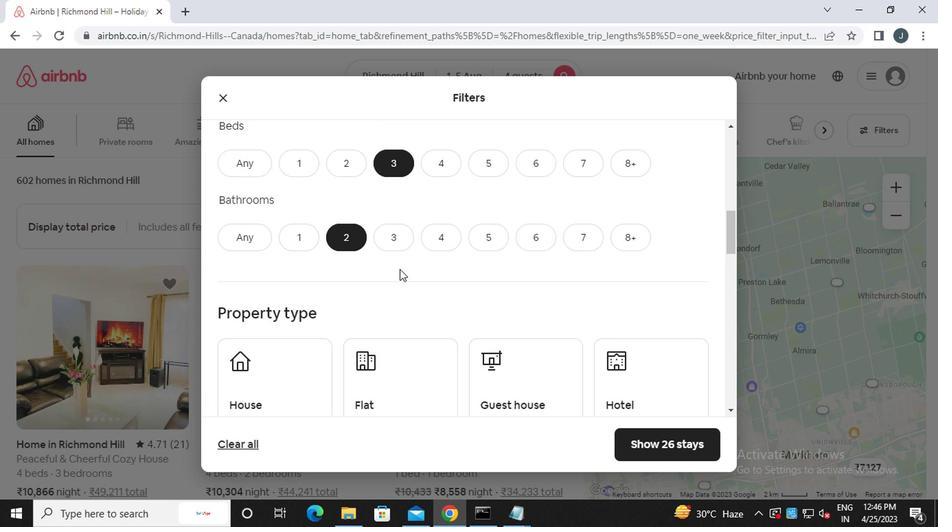 
Action: Mouse scrolled (396, 269) with delta (0, 0)
Screenshot: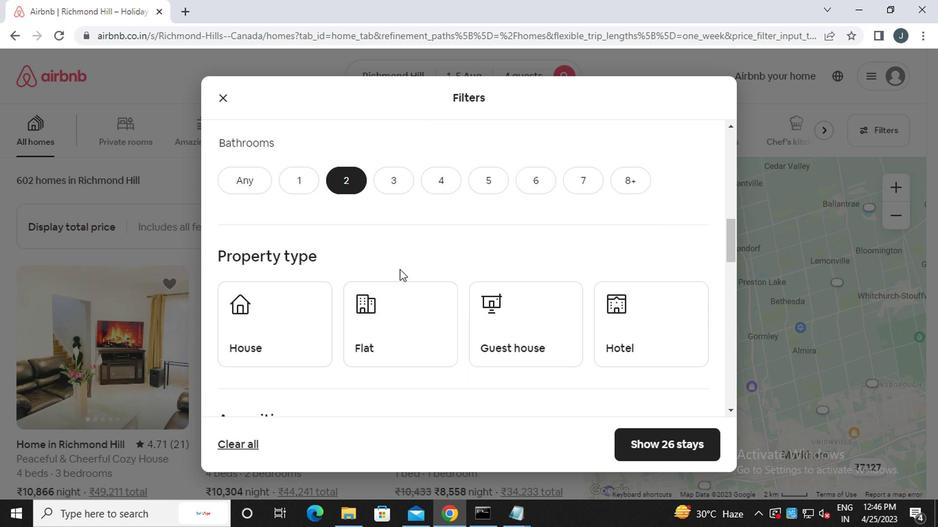 
Action: Mouse moved to (298, 150)
Screenshot: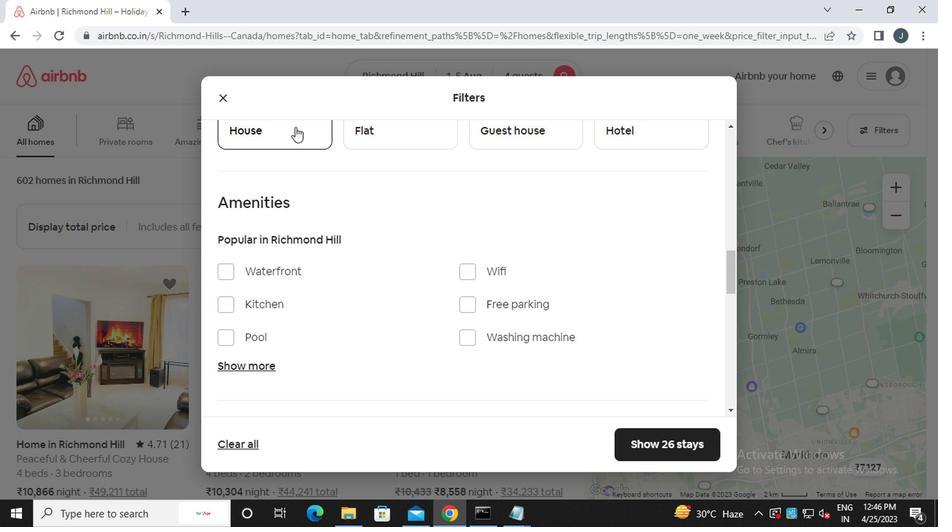 
Action: Mouse scrolled (298, 151) with delta (0, 0)
Screenshot: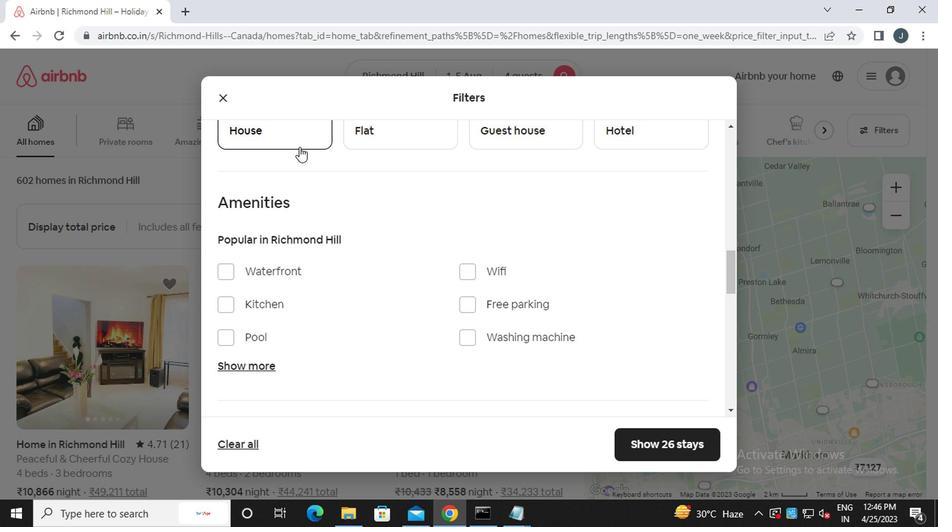 
Action: Mouse moved to (367, 192)
Screenshot: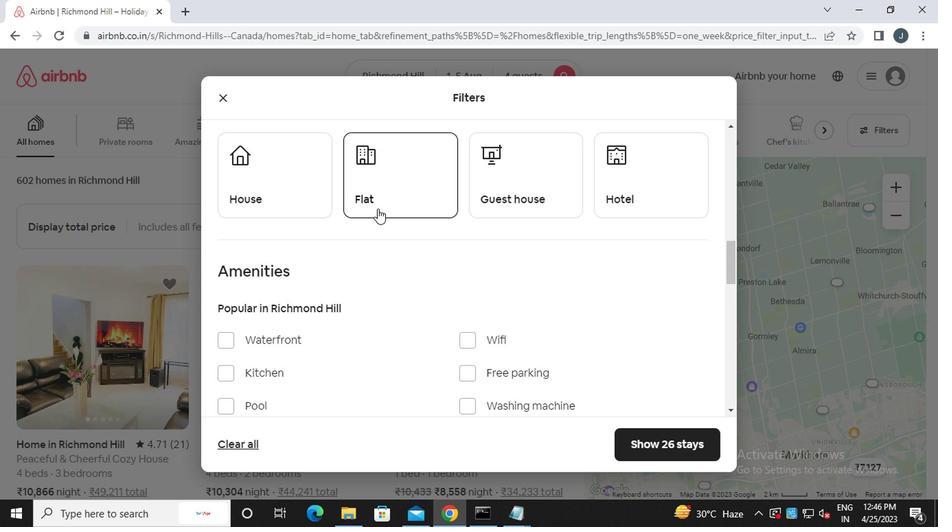 
Action: Mouse pressed left at (367, 192)
Screenshot: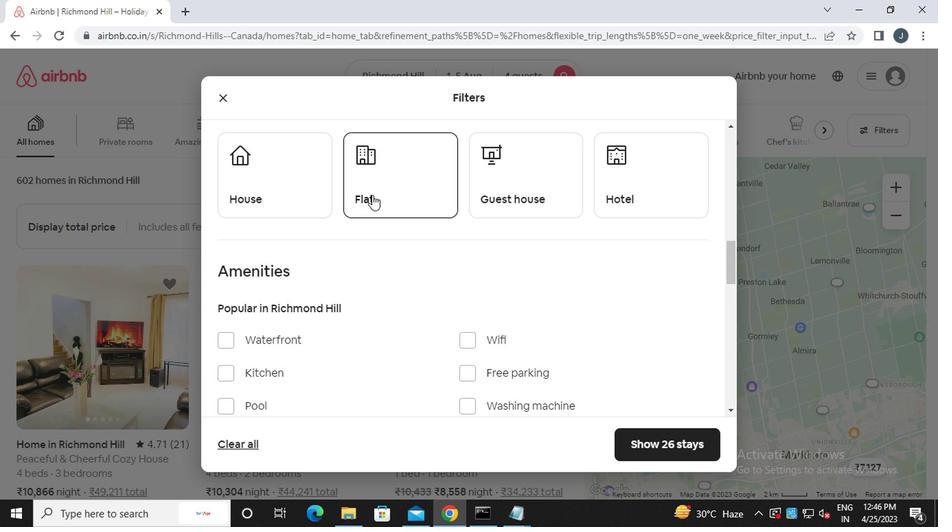 
Action: Mouse moved to (485, 195)
Screenshot: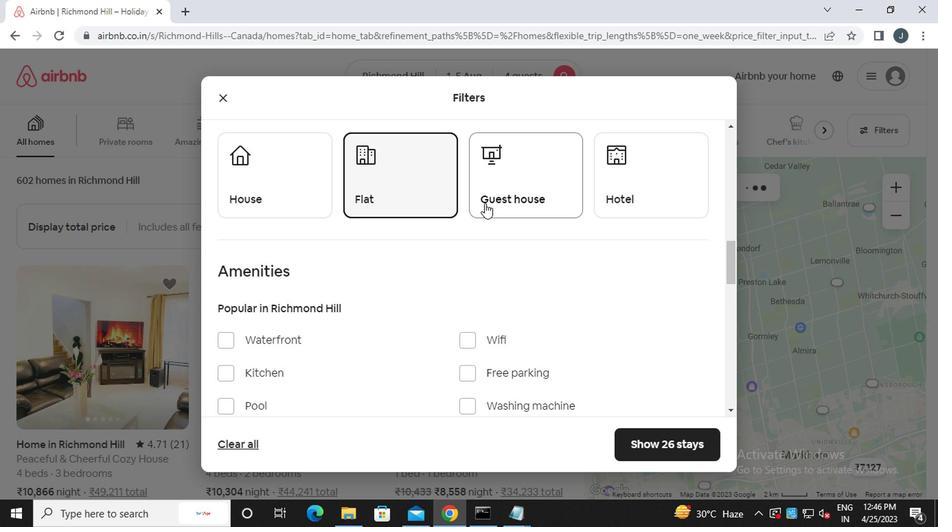 
Action: Mouse pressed left at (485, 195)
Screenshot: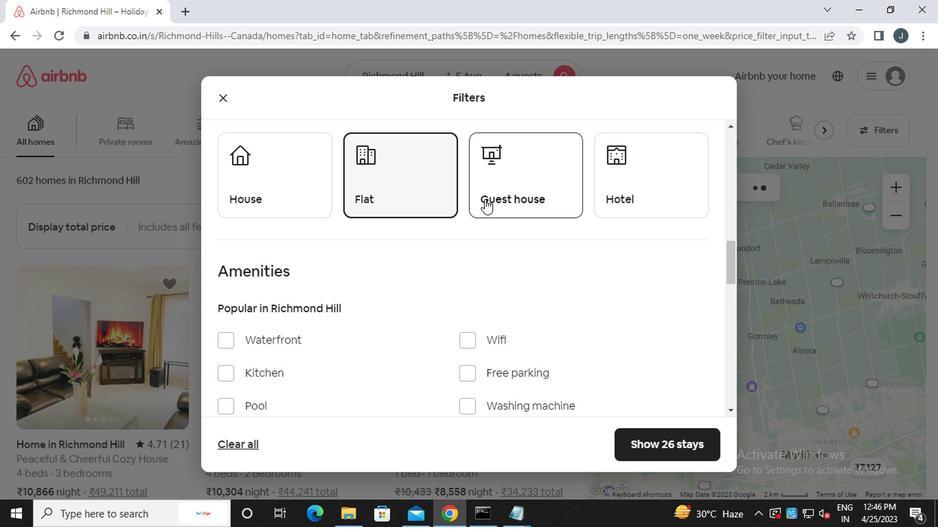 
Action: Mouse moved to (610, 199)
Screenshot: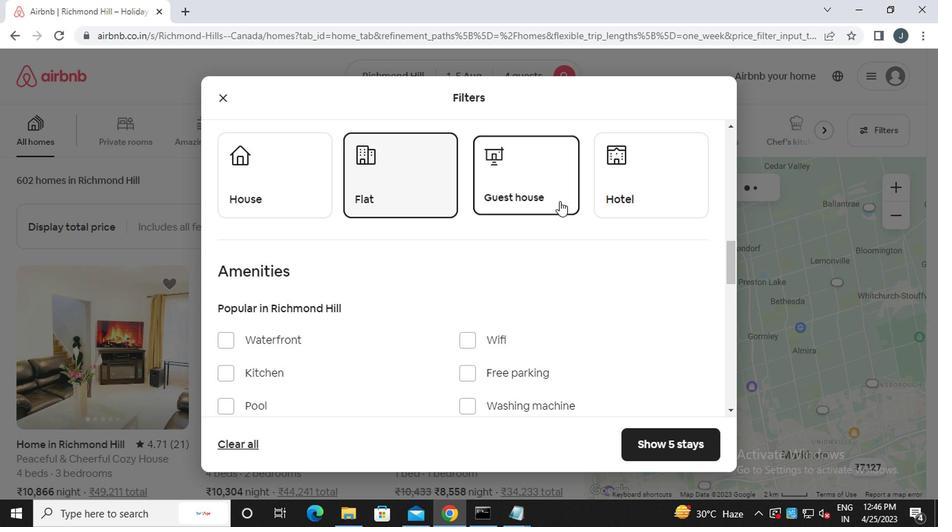 
Action: Mouse pressed left at (610, 199)
Screenshot: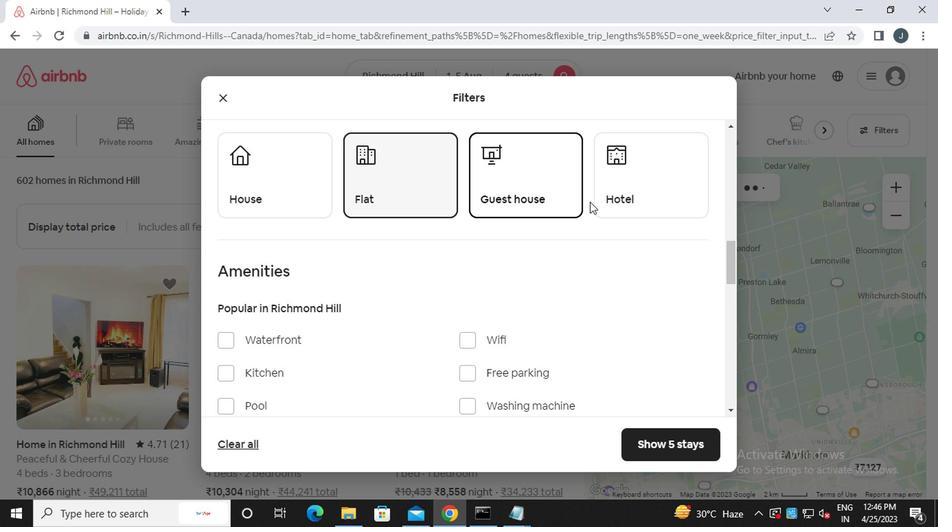 
Action: Mouse moved to (349, 236)
Screenshot: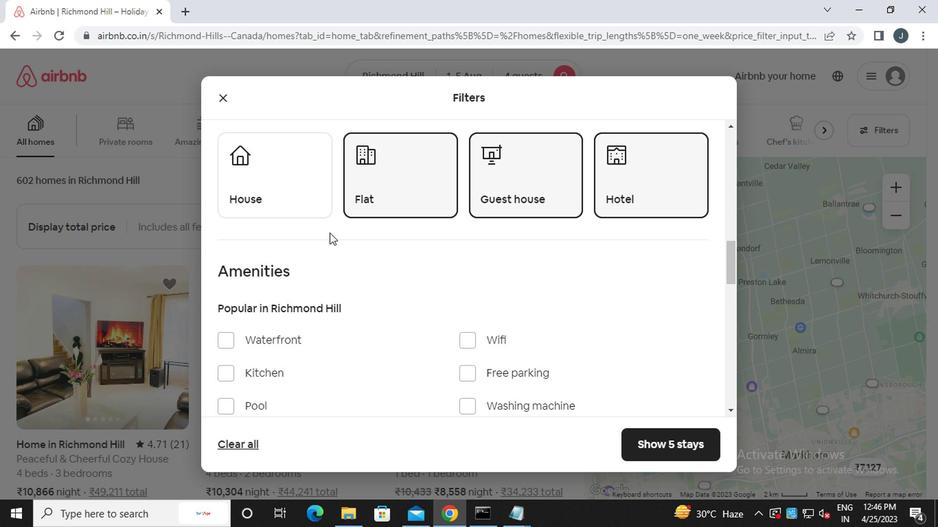 
Action: Mouse scrolled (349, 236) with delta (0, 0)
Screenshot: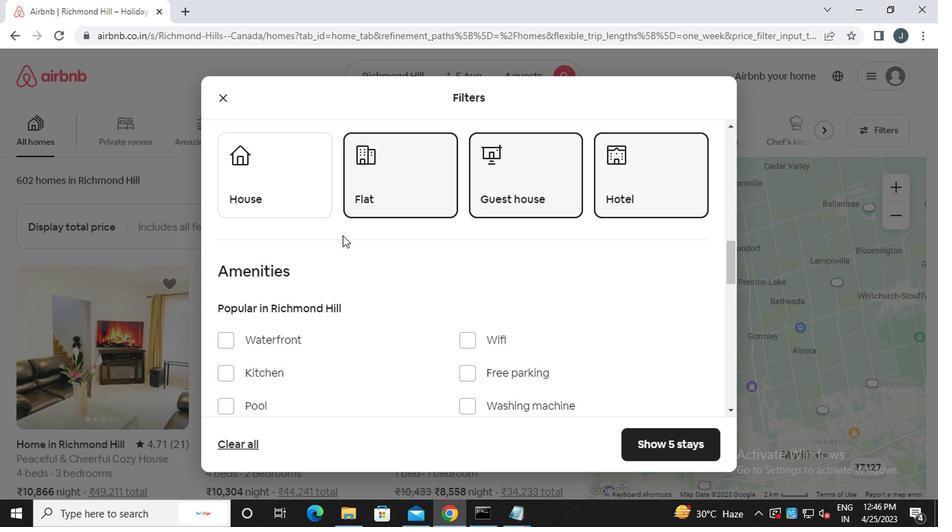 
Action: Mouse scrolled (349, 236) with delta (0, 0)
Screenshot: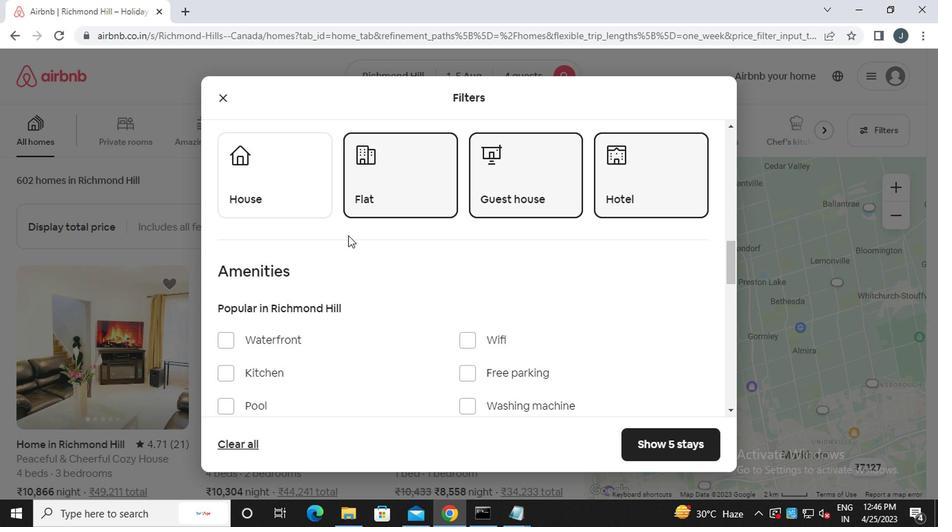 
Action: Mouse scrolled (349, 236) with delta (0, 0)
Screenshot: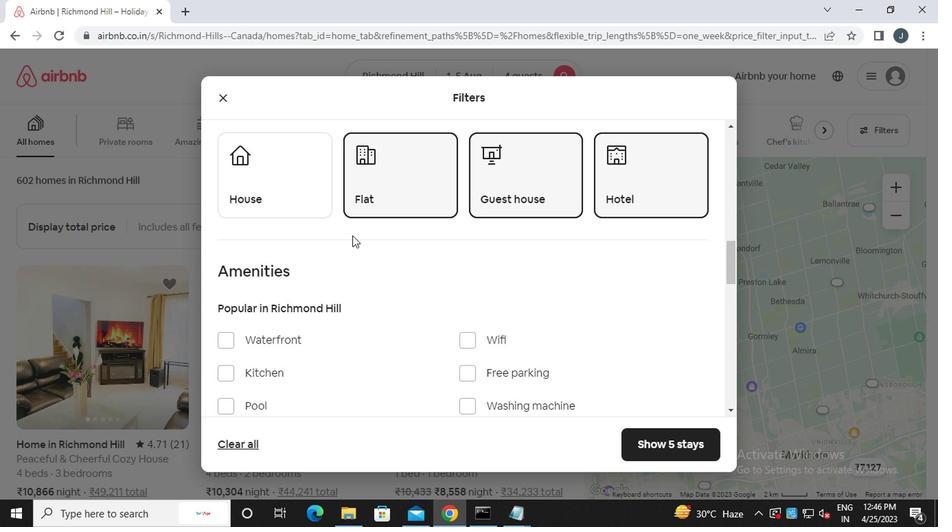 
Action: Mouse scrolled (349, 236) with delta (0, 0)
Screenshot: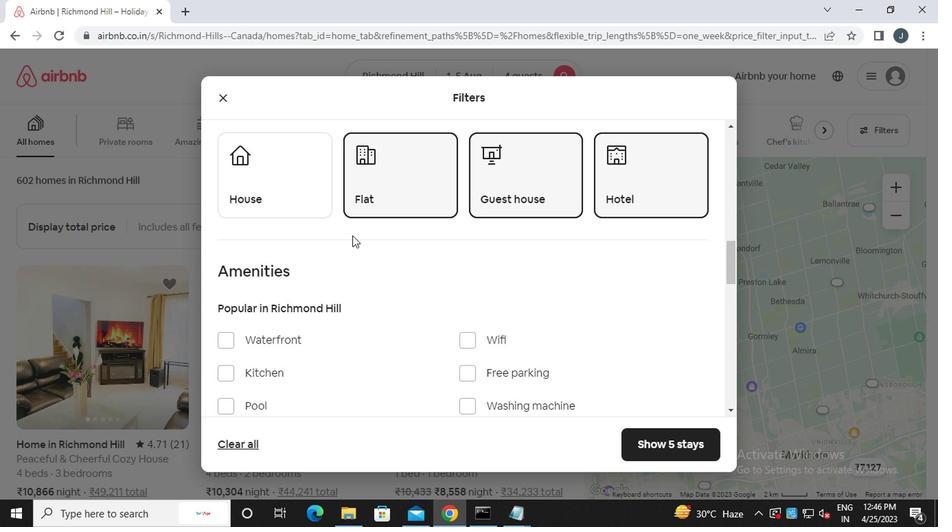
Action: Mouse scrolled (349, 236) with delta (0, 0)
Screenshot: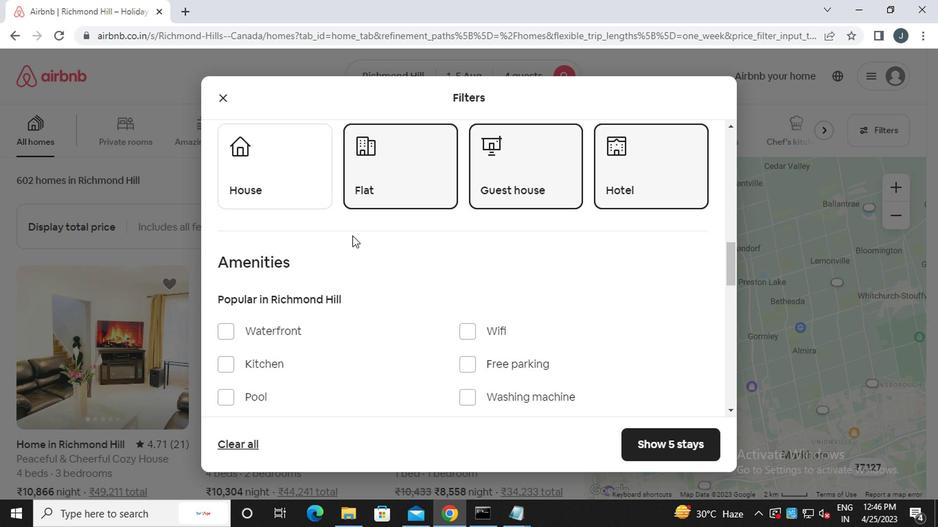 
Action: Mouse scrolled (349, 236) with delta (0, 0)
Screenshot: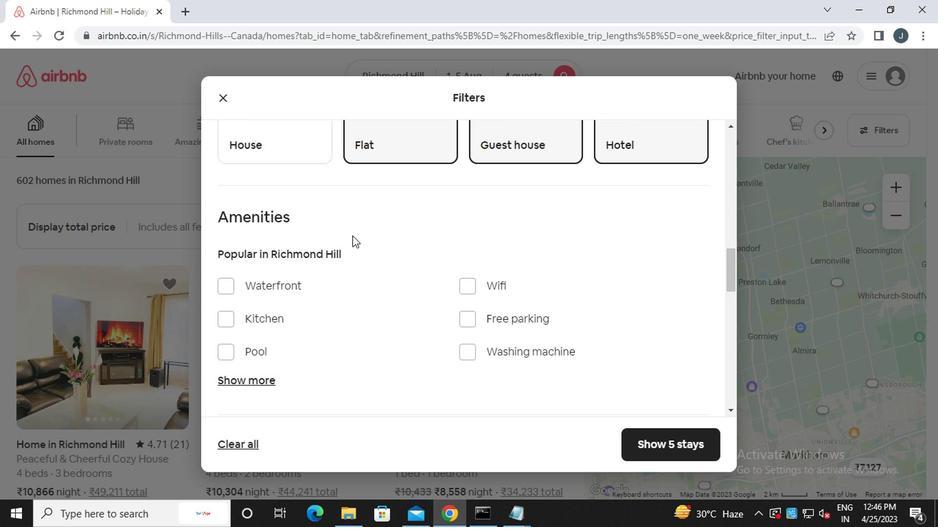
Action: Mouse moved to (686, 174)
Screenshot: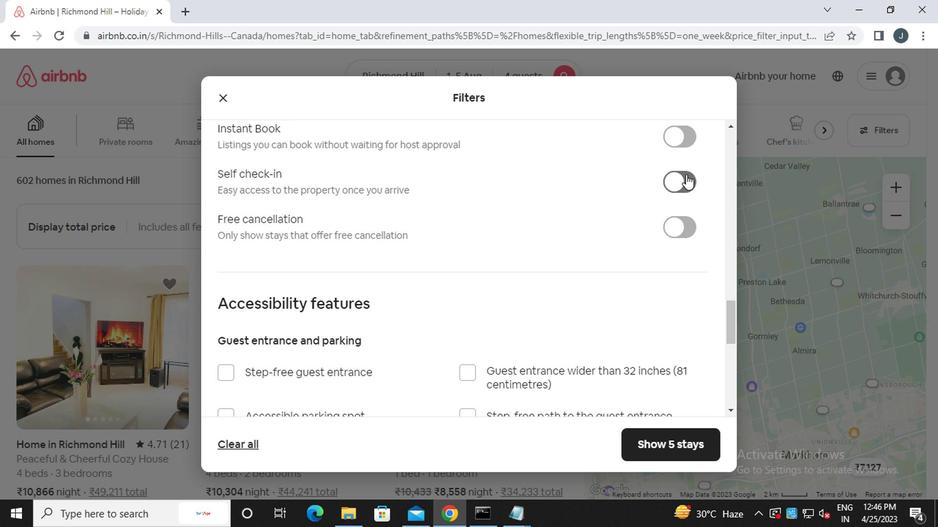 
Action: Mouse pressed left at (686, 174)
Screenshot: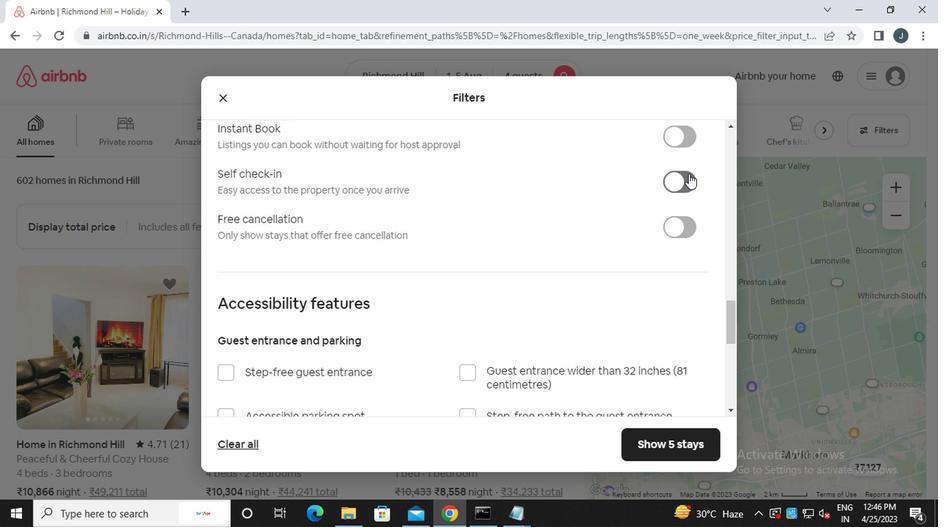 
Action: Mouse moved to (425, 284)
Screenshot: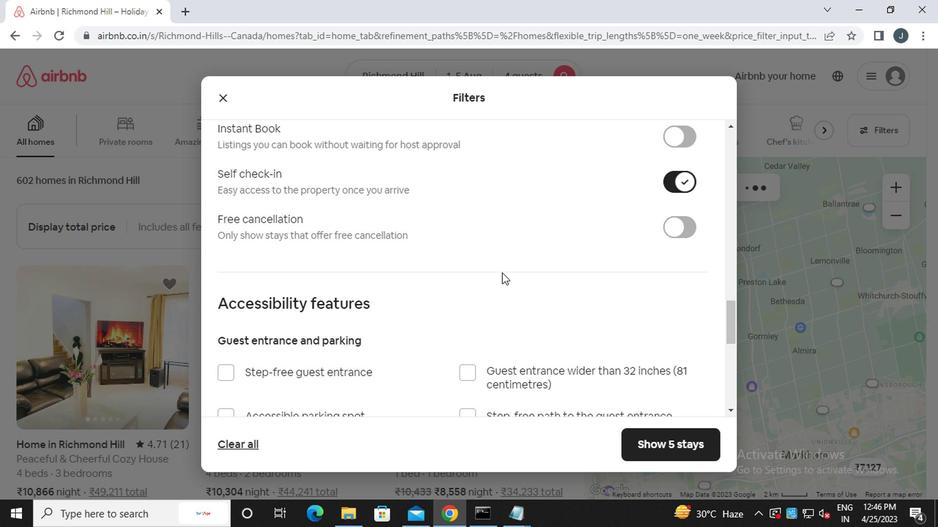
Action: Mouse scrolled (425, 284) with delta (0, 0)
Screenshot: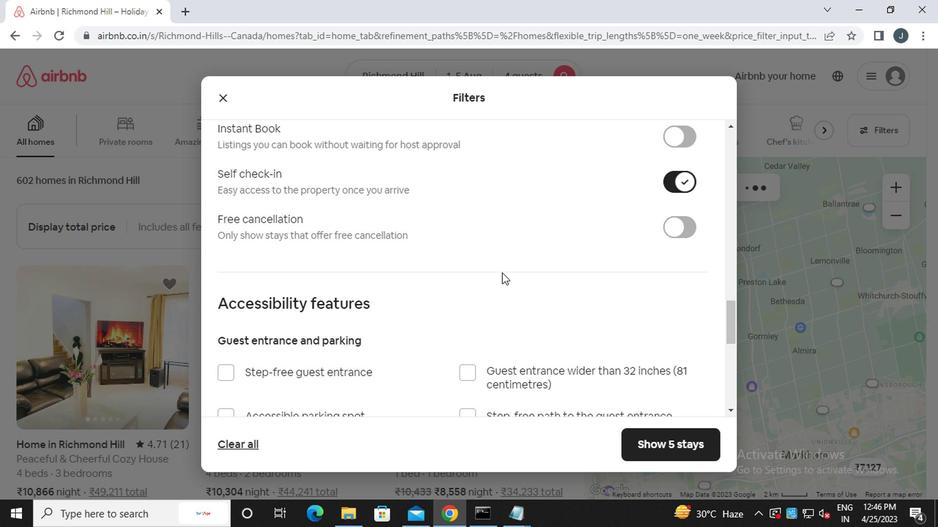 
Action: Mouse scrolled (425, 284) with delta (0, 0)
Screenshot: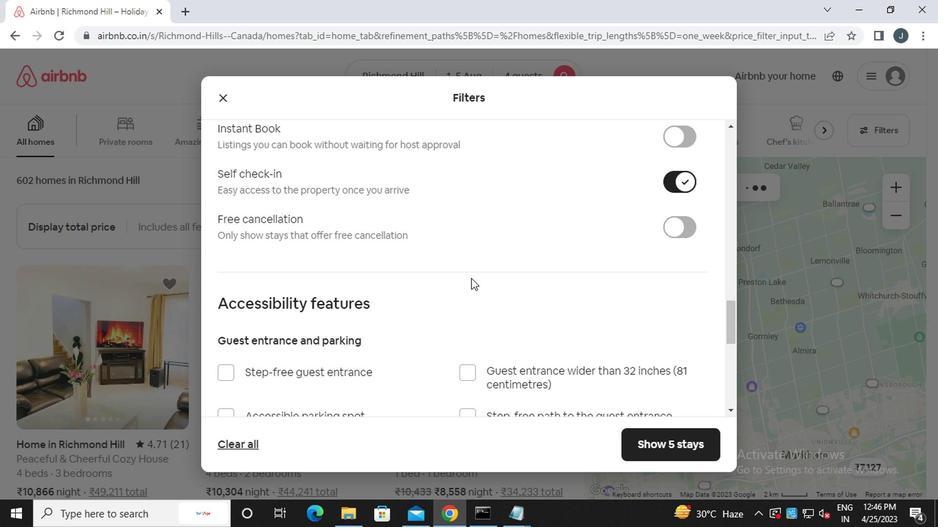 
Action: Mouse scrolled (425, 284) with delta (0, 0)
Screenshot: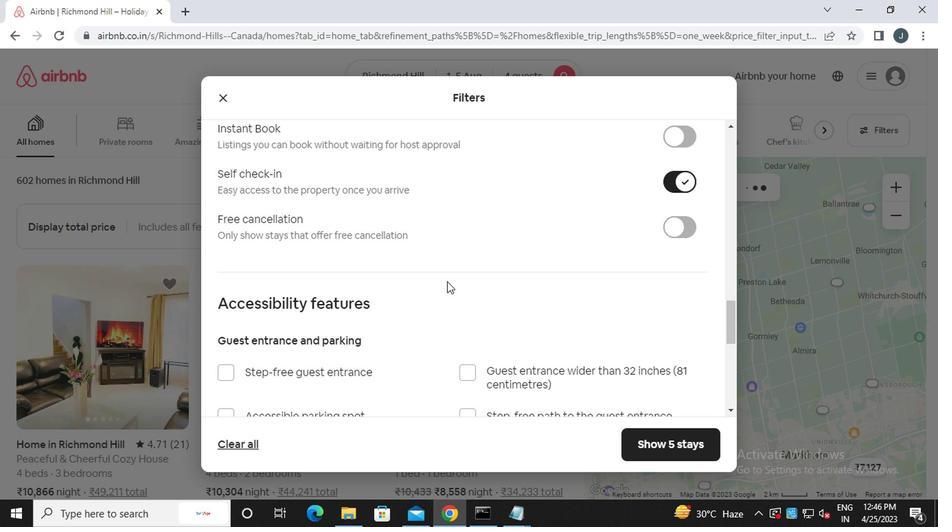 
Action: Mouse scrolled (425, 284) with delta (0, 0)
Screenshot: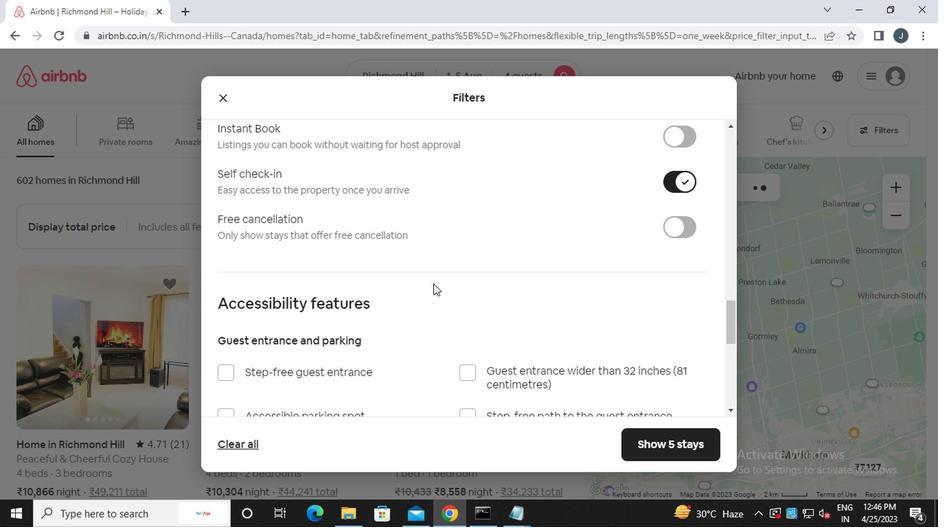
Action: Mouse scrolled (425, 284) with delta (0, 0)
Screenshot: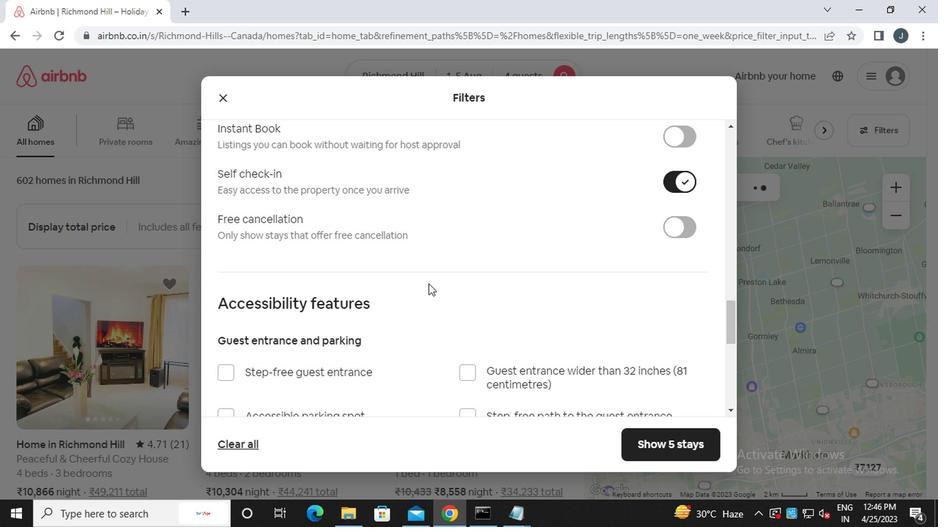 
Action: Mouse scrolled (425, 284) with delta (0, 0)
Screenshot: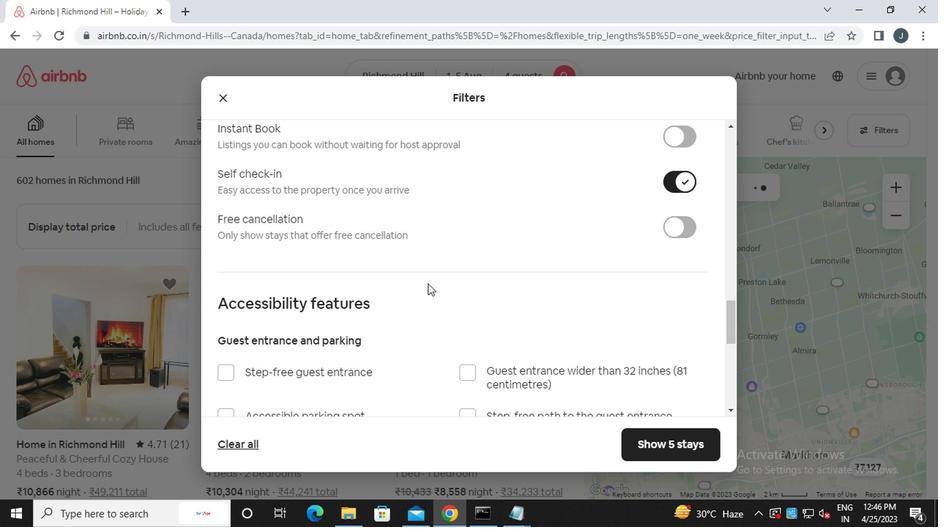 
Action: Mouse scrolled (425, 284) with delta (0, 0)
Screenshot: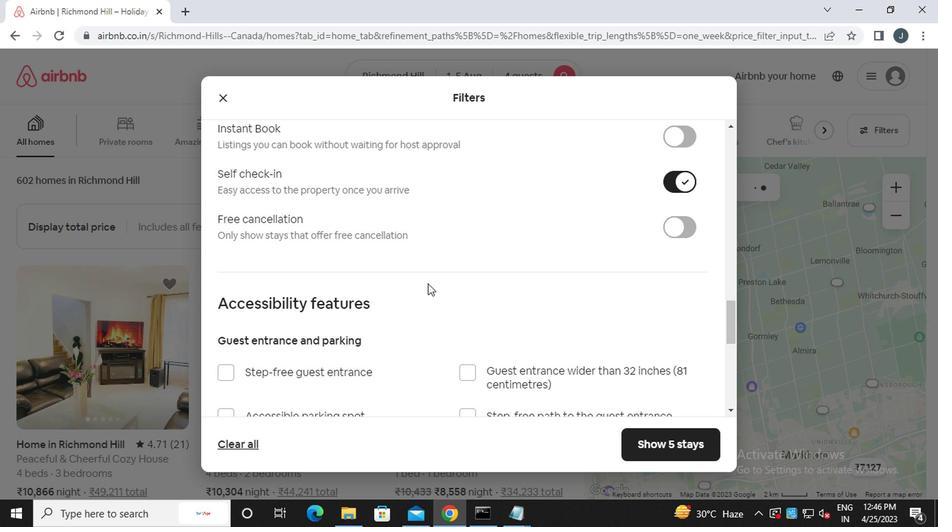 
Action: Mouse moved to (425, 298)
Screenshot: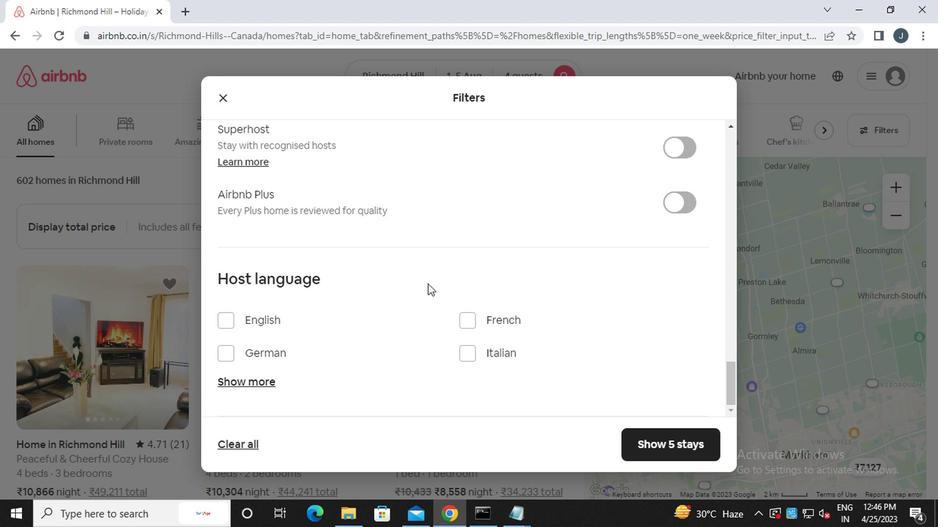 
Action: Mouse scrolled (425, 298) with delta (0, 0)
Screenshot: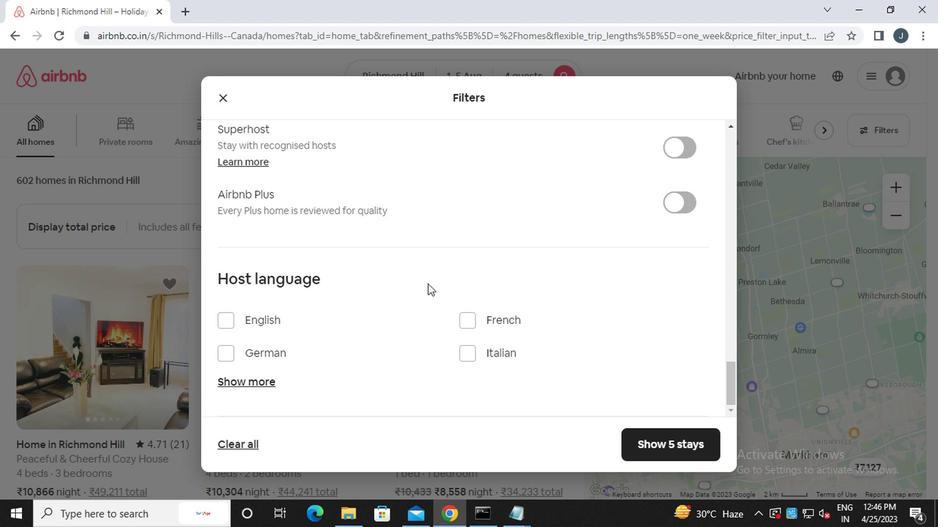 
Action: Mouse moved to (425, 300)
Screenshot: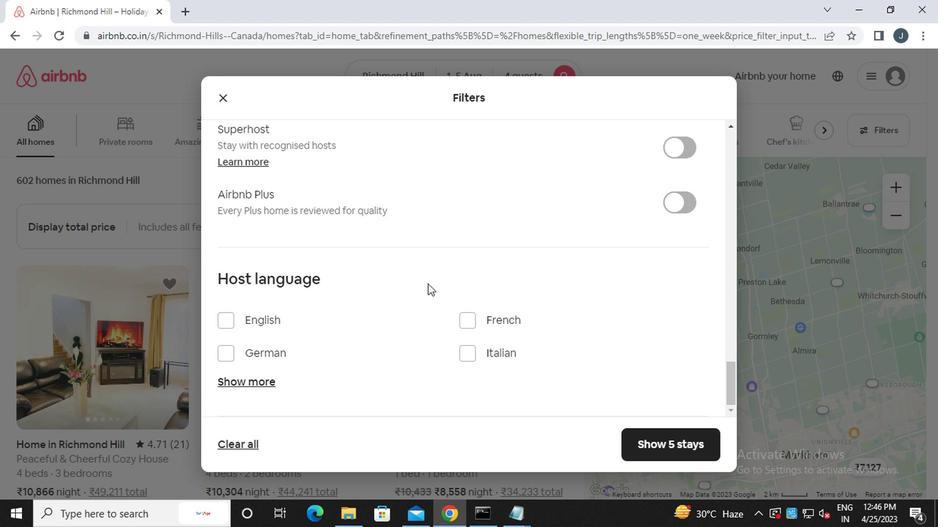 
Action: Mouse scrolled (425, 300) with delta (0, 0)
Screenshot: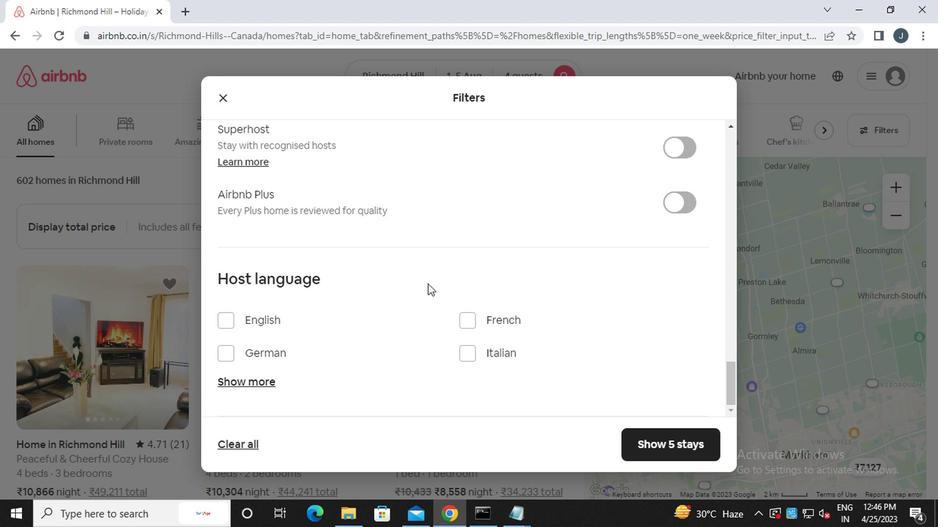 
Action: Mouse scrolled (425, 300) with delta (0, 0)
Screenshot: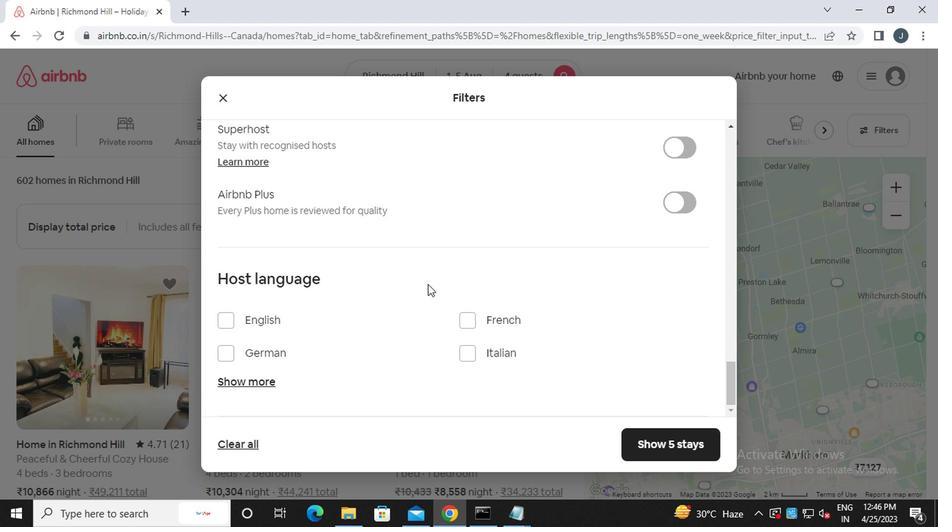 
Action: Mouse moved to (216, 319)
Screenshot: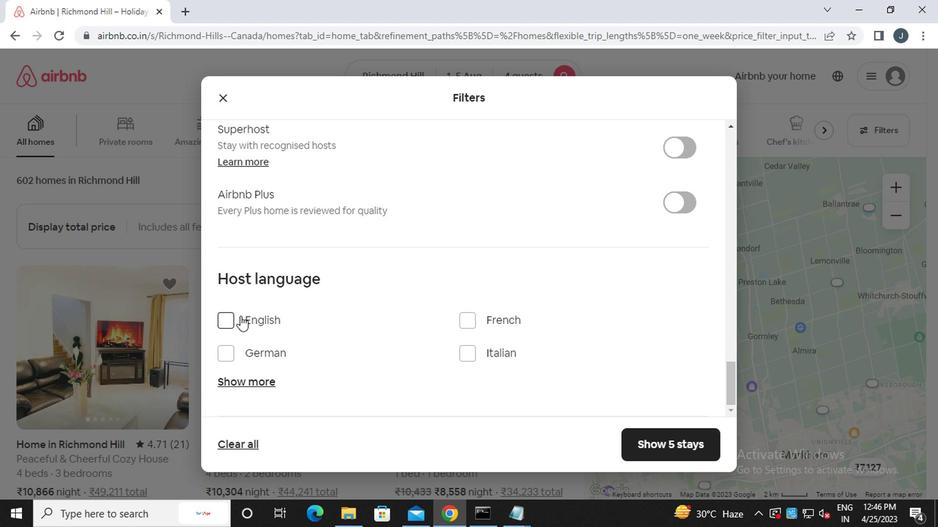
Action: Mouse pressed left at (216, 319)
Screenshot: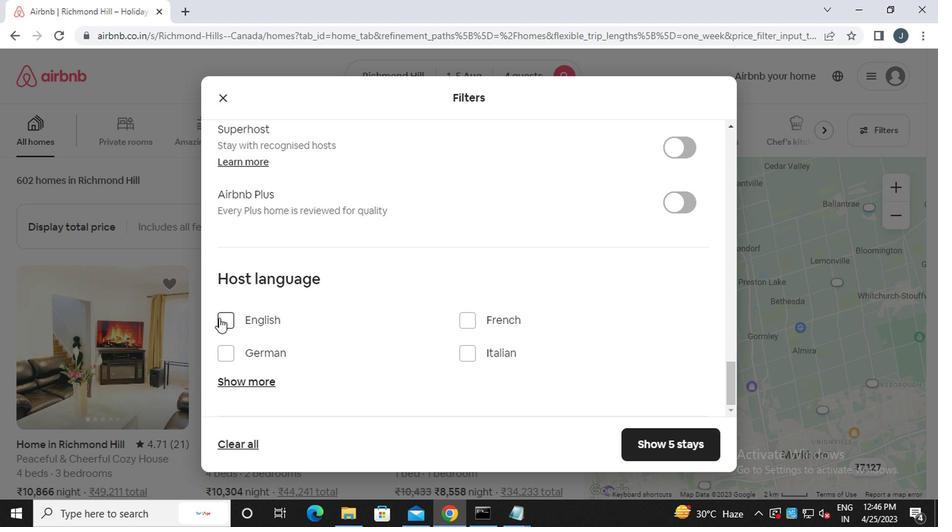 
Action: Mouse moved to (670, 440)
Screenshot: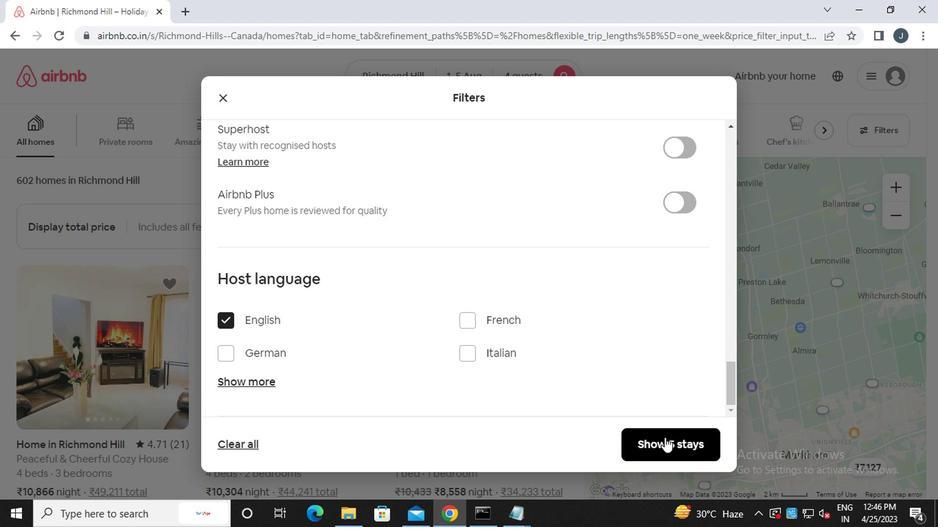 
Action: Mouse pressed left at (670, 440)
Screenshot: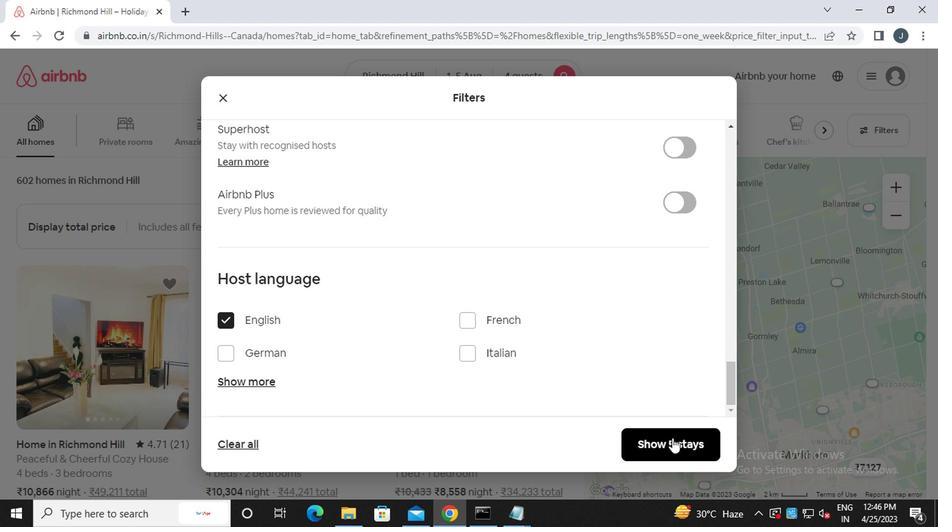 
Action: Mouse moved to (659, 431)
Screenshot: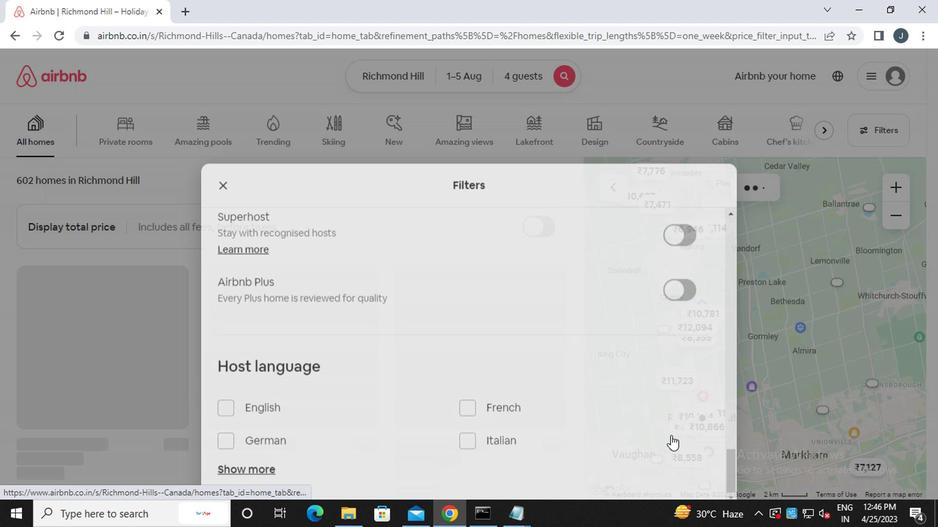 
